 Task: Look for space in Kashima-shi, Japan from 9th June, 2023 to 16th June, 2023 for 2 adults in price range Rs.8000 to Rs.16000. Place can be entire place with 2 bedrooms having 2 beds and 1 bathroom. Property type can be house, flat, guest house. Booking option can be shelf check-in. Required host language is English.
Action: Mouse moved to (483, 125)
Screenshot: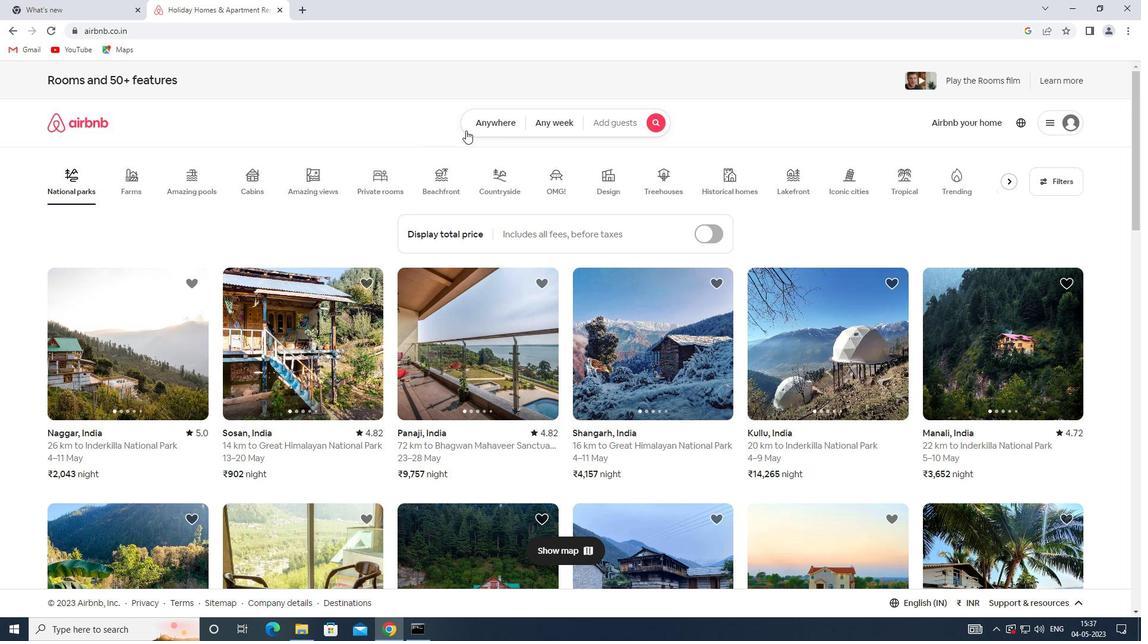 
Action: Mouse pressed left at (483, 125)
Screenshot: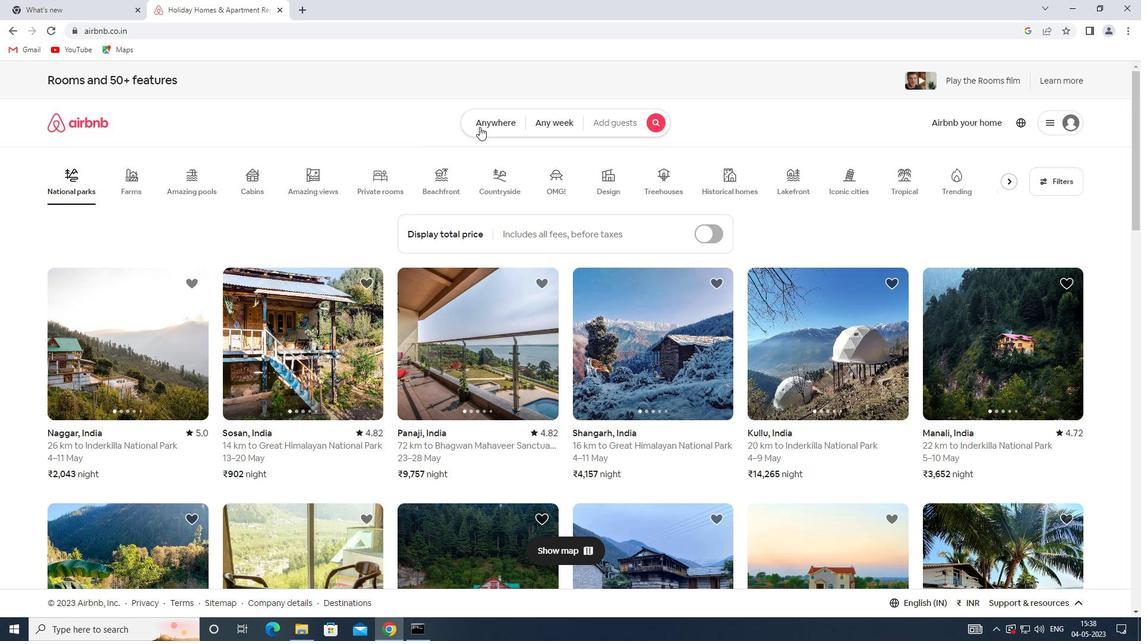 
Action: Mouse moved to (347, 166)
Screenshot: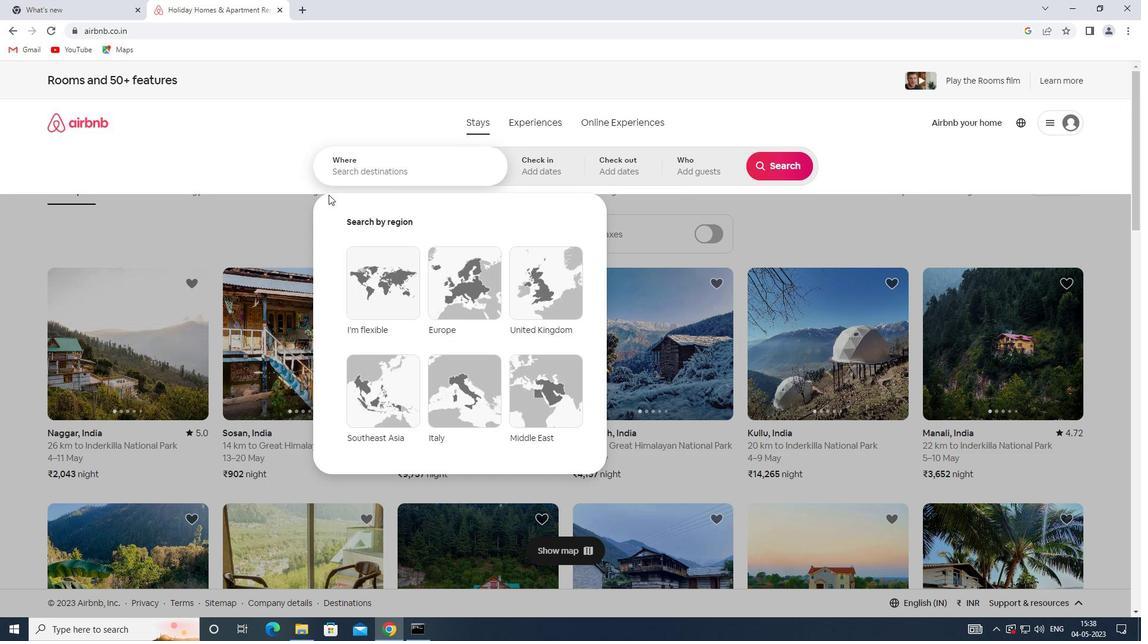 
Action: Mouse pressed left at (347, 166)
Screenshot: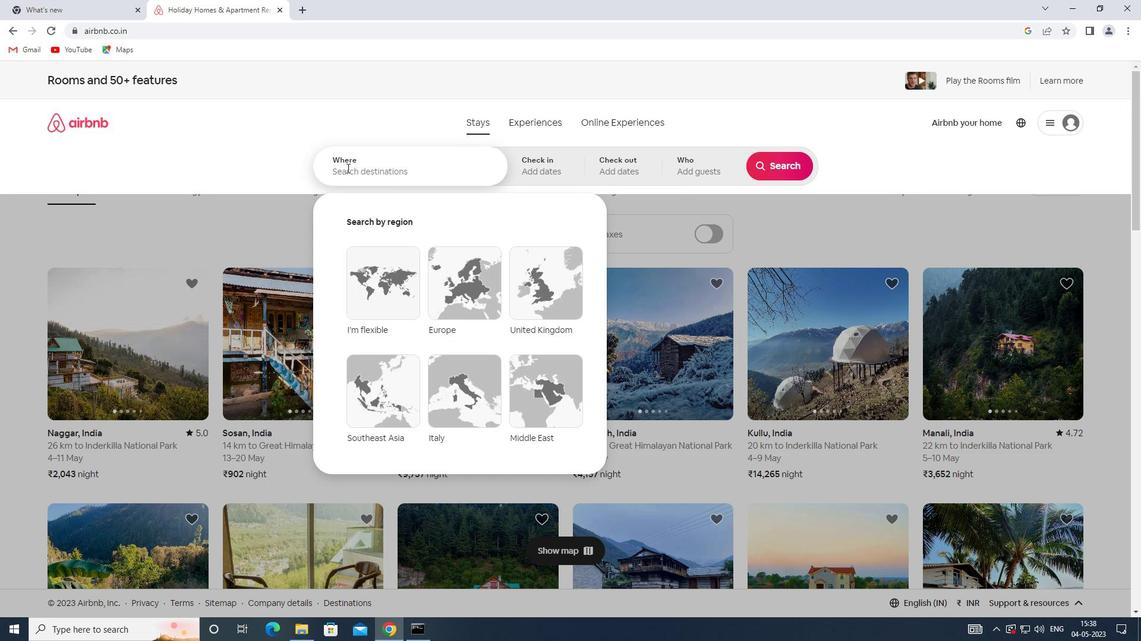 
Action: Key pressed <Key.shift>KASHIMA-SHI,<Key.shift>JAPAN
Screenshot: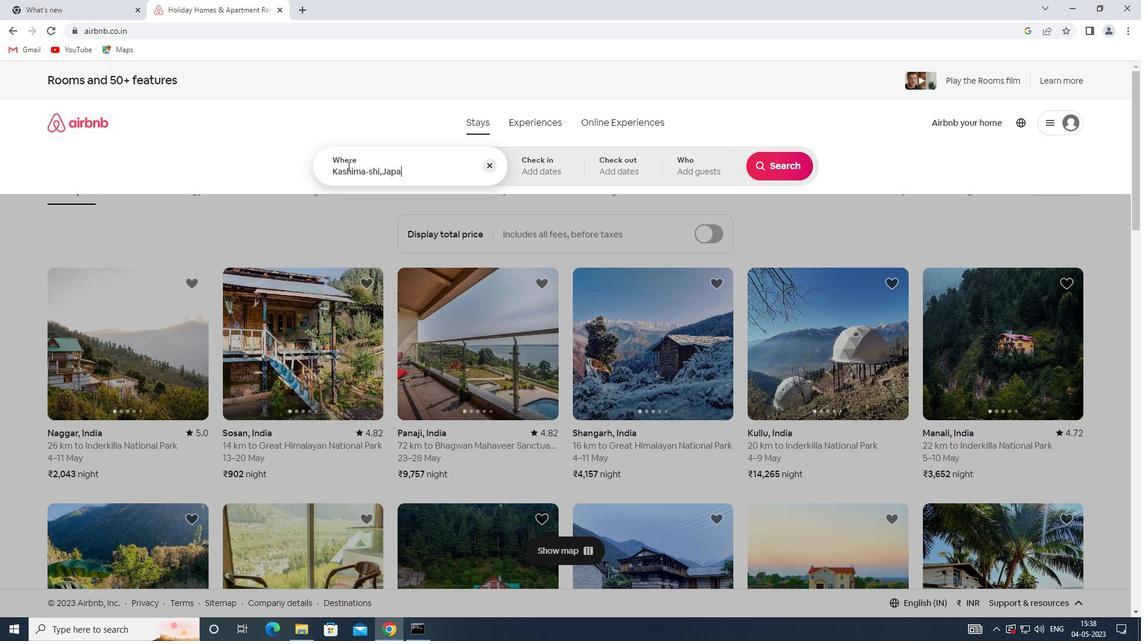 
Action: Mouse moved to (559, 160)
Screenshot: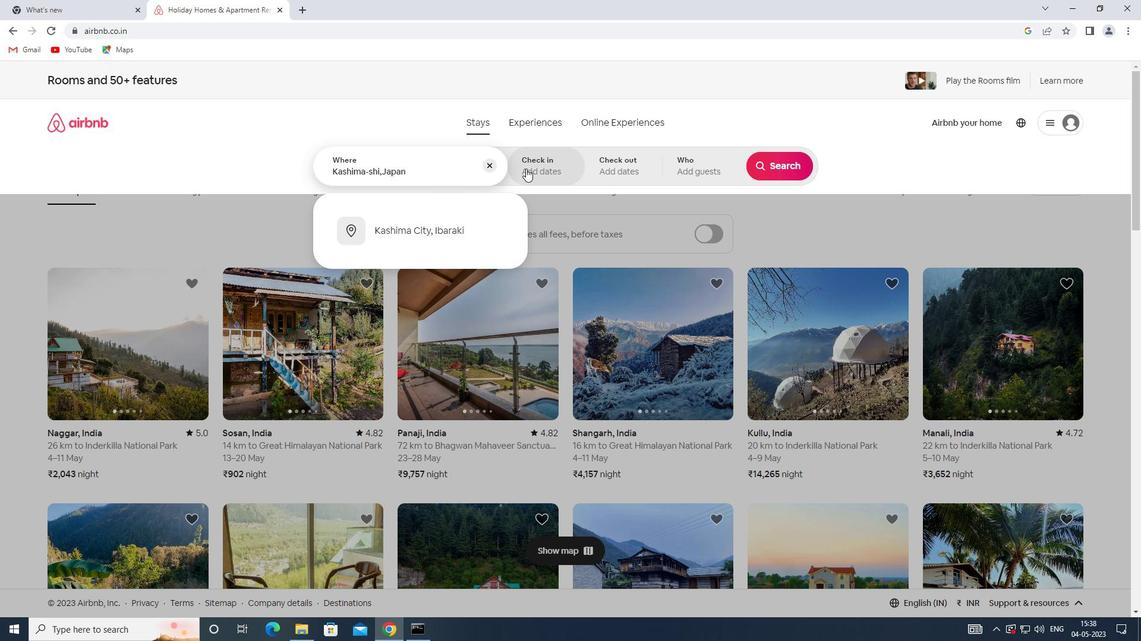 
Action: Mouse pressed left at (559, 160)
Screenshot: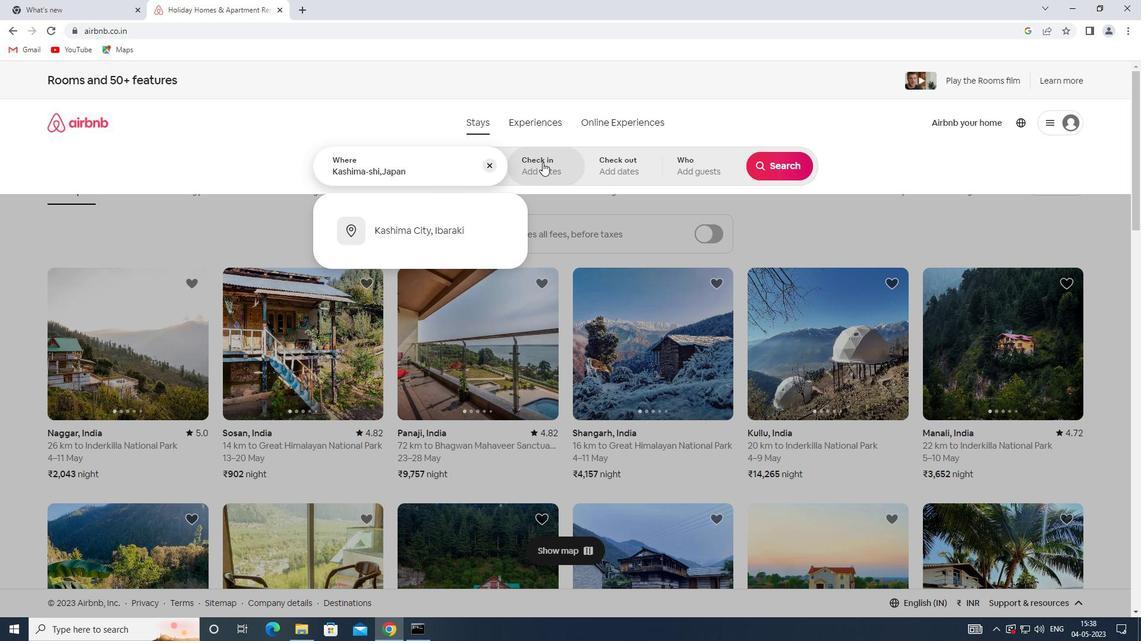 
Action: Mouse moved to (730, 343)
Screenshot: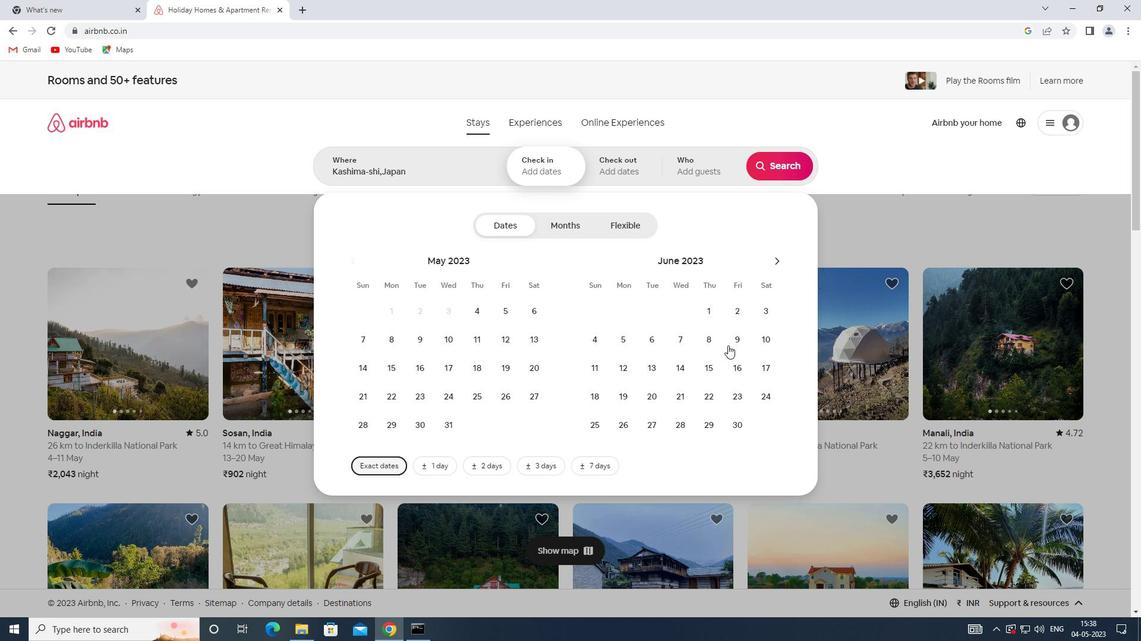 
Action: Mouse pressed left at (730, 343)
Screenshot: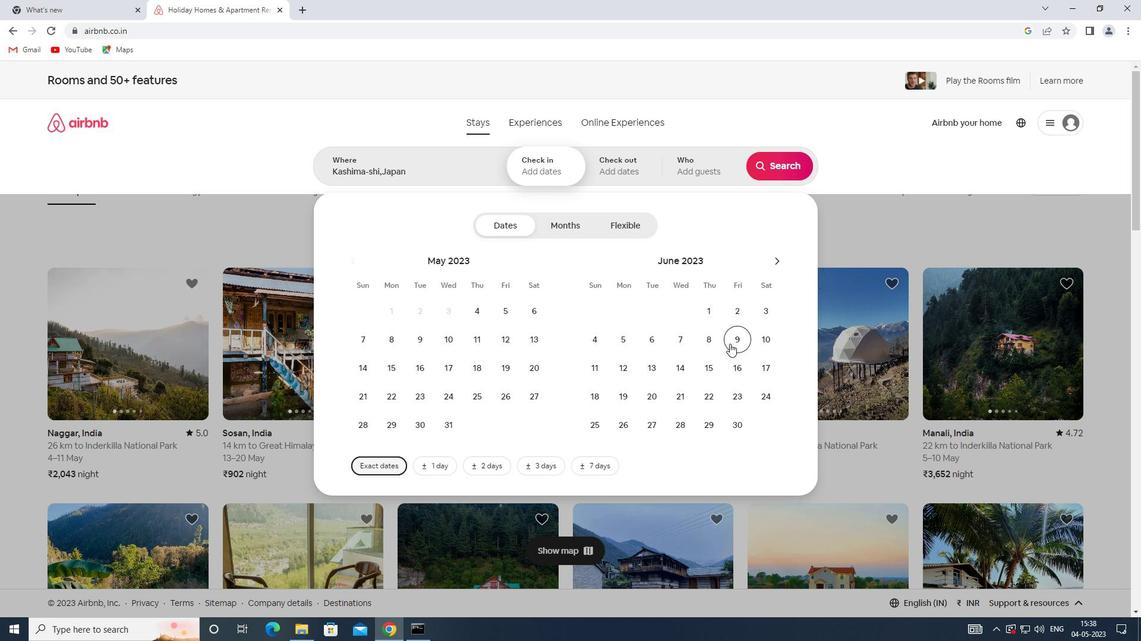 
Action: Mouse moved to (743, 375)
Screenshot: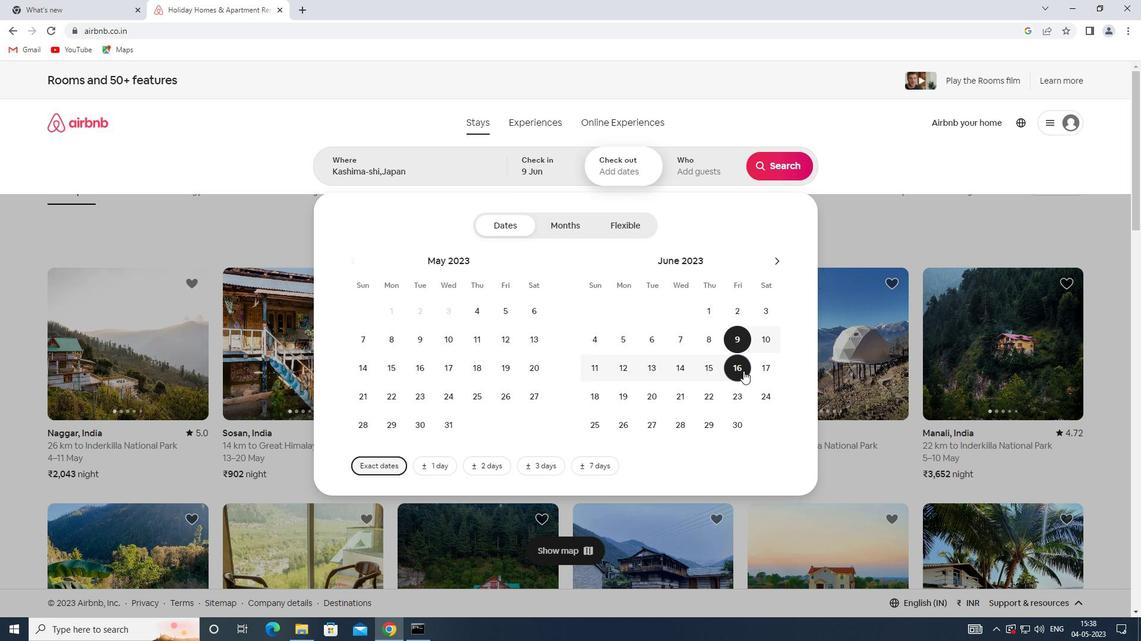 
Action: Mouse pressed left at (743, 375)
Screenshot: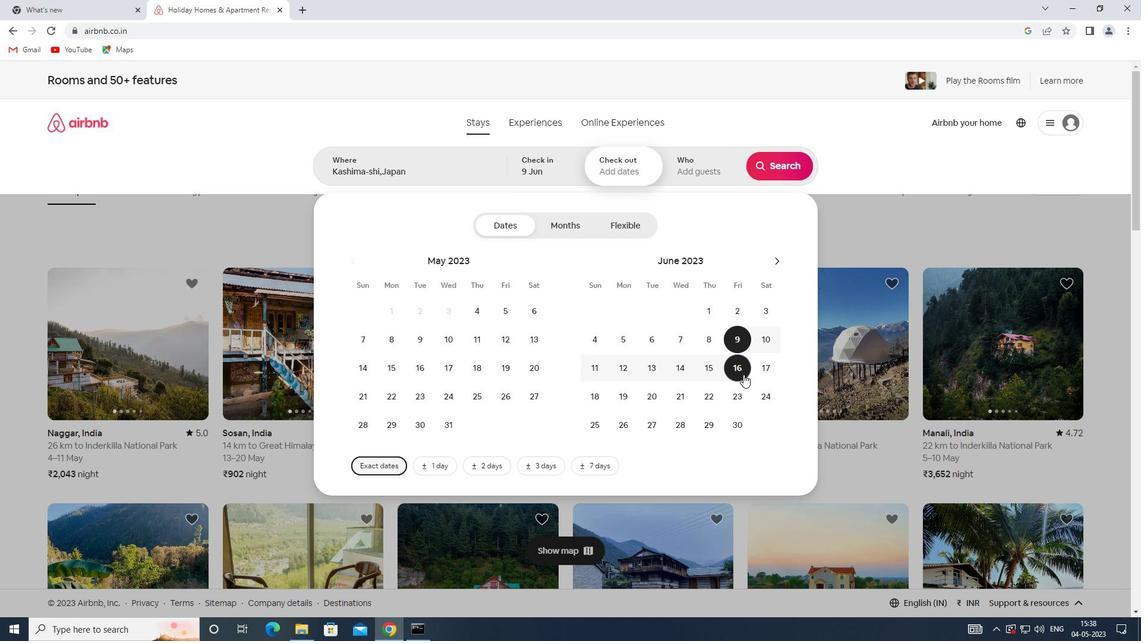 
Action: Mouse moved to (698, 170)
Screenshot: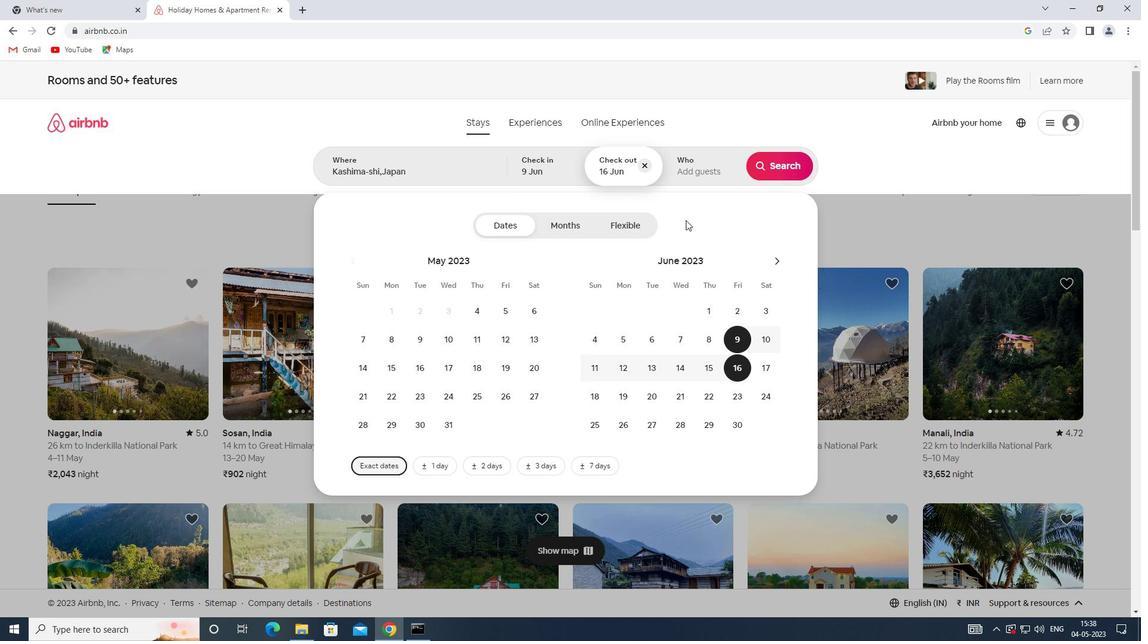
Action: Mouse pressed left at (698, 170)
Screenshot: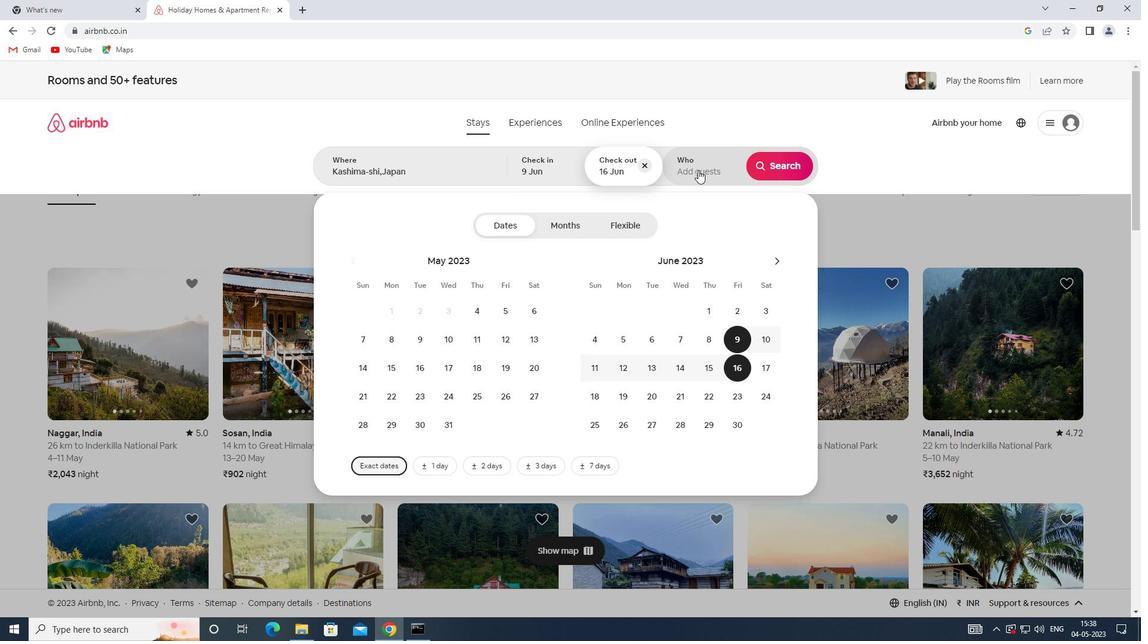 
Action: Mouse moved to (785, 233)
Screenshot: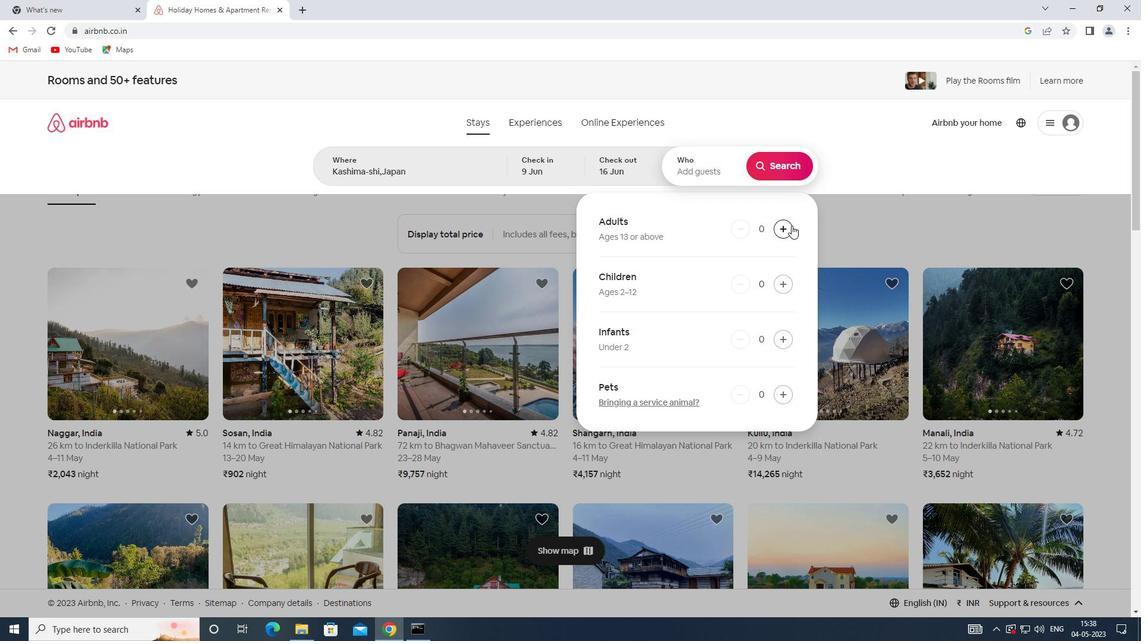 
Action: Mouse pressed left at (785, 233)
Screenshot: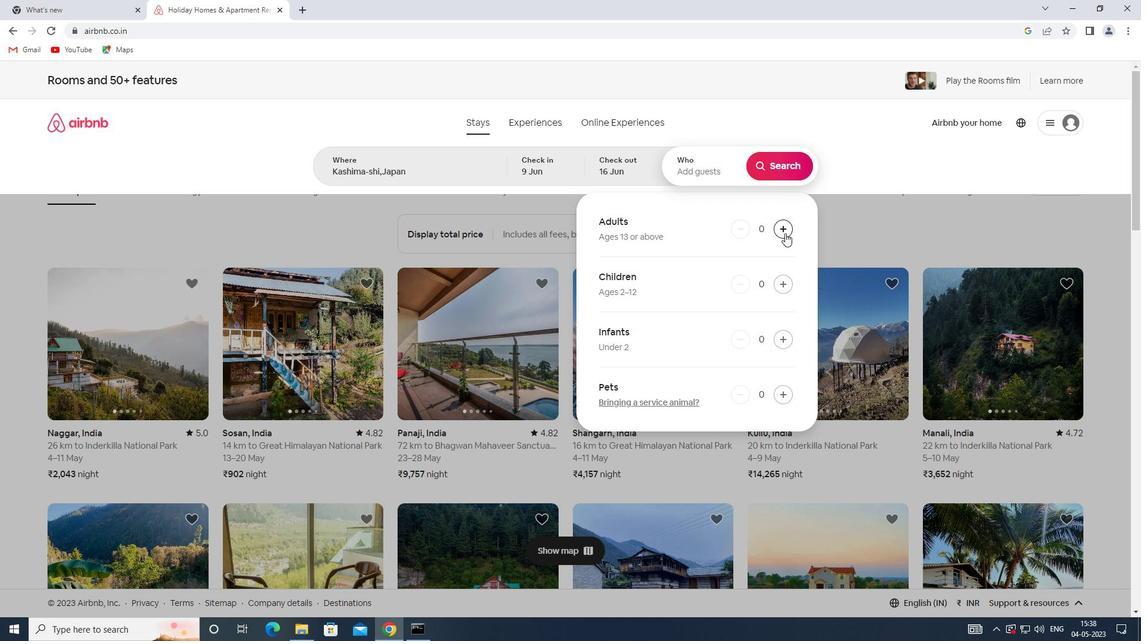 
Action: Mouse pressed left at (785, 233)
Screenshot: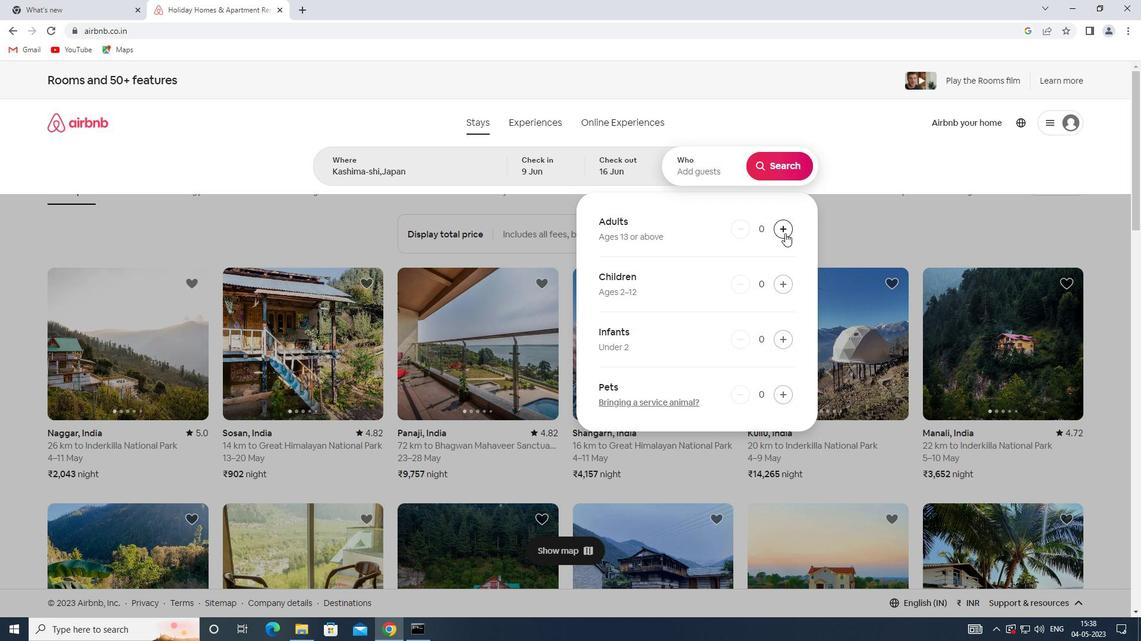 
Action: Mouse moved to (776, 174)
Screenshot: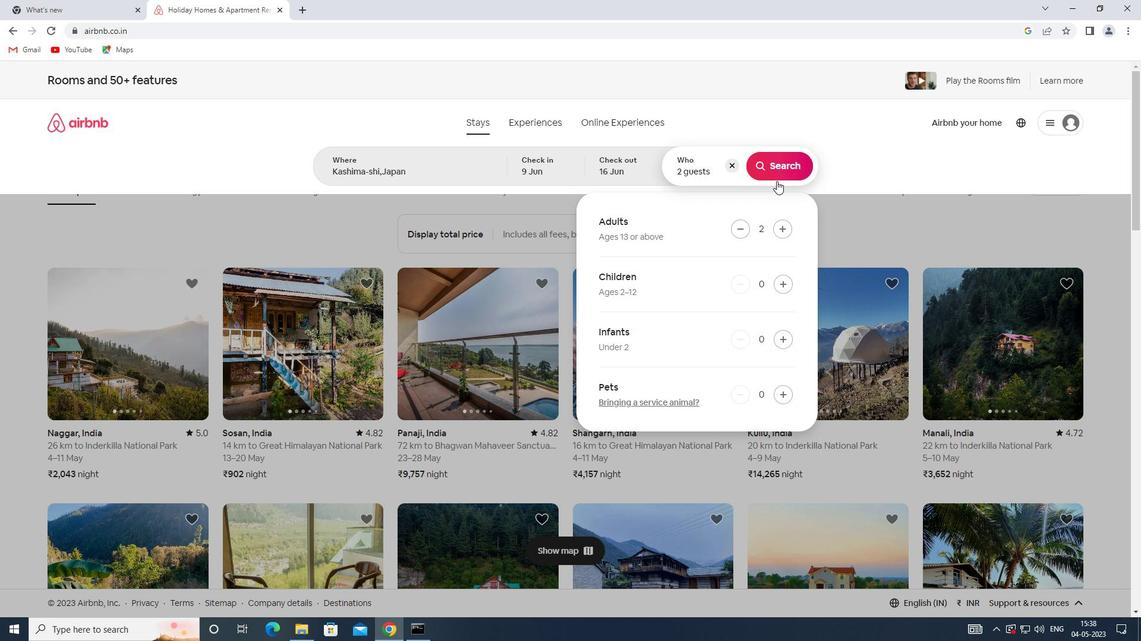 
Action: Mouse pressed left at (776, 174)
Screenshot: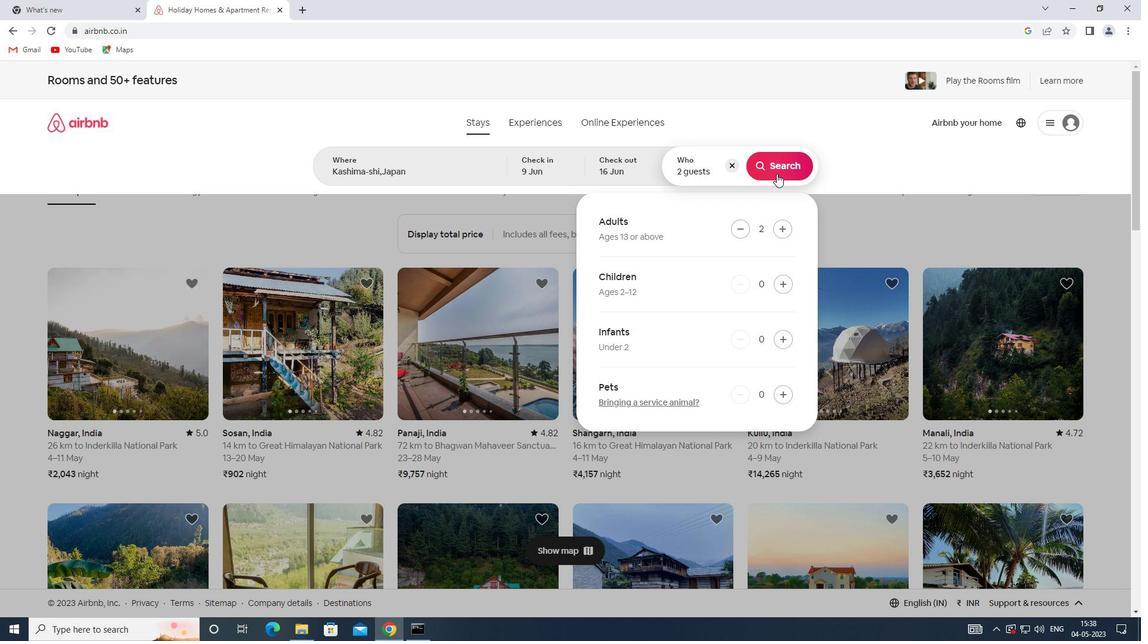
Action: Mouse moved to (1085, 124)
Screenshot: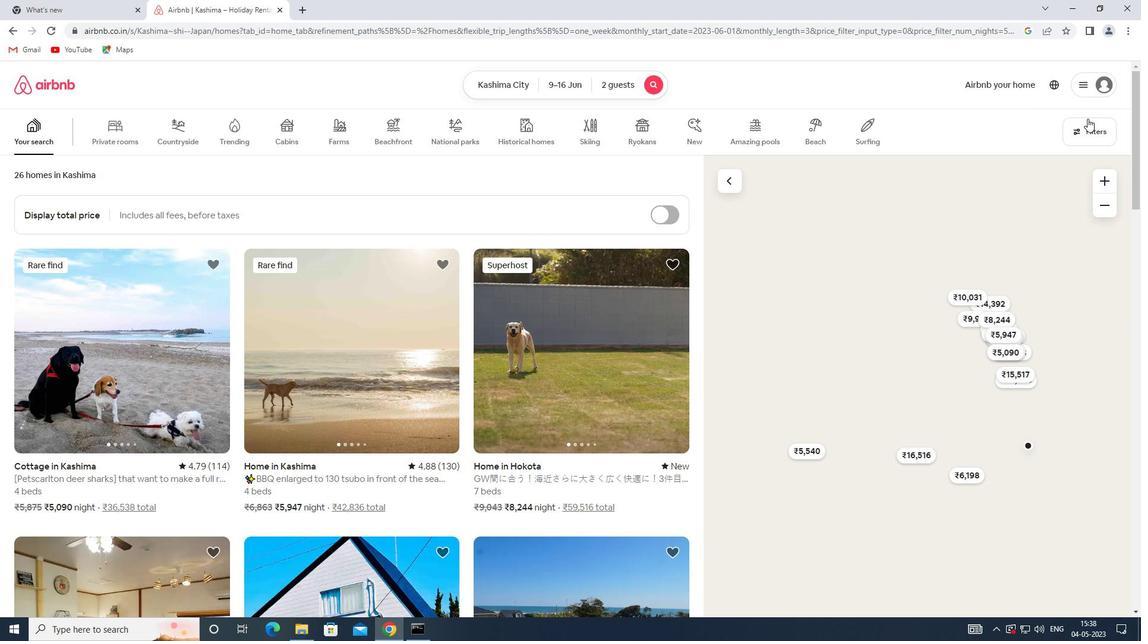 
Action: Mouse pressed left at (1085, 124)
Screenshot: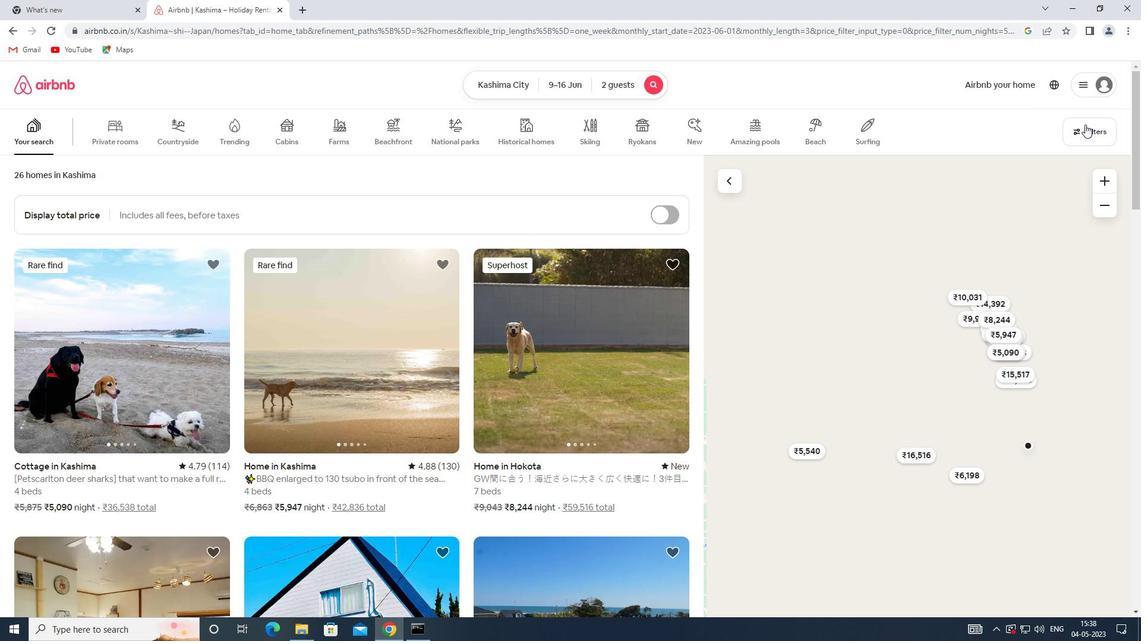 
Action: Mouse moved to (415, 283)
Screenshot: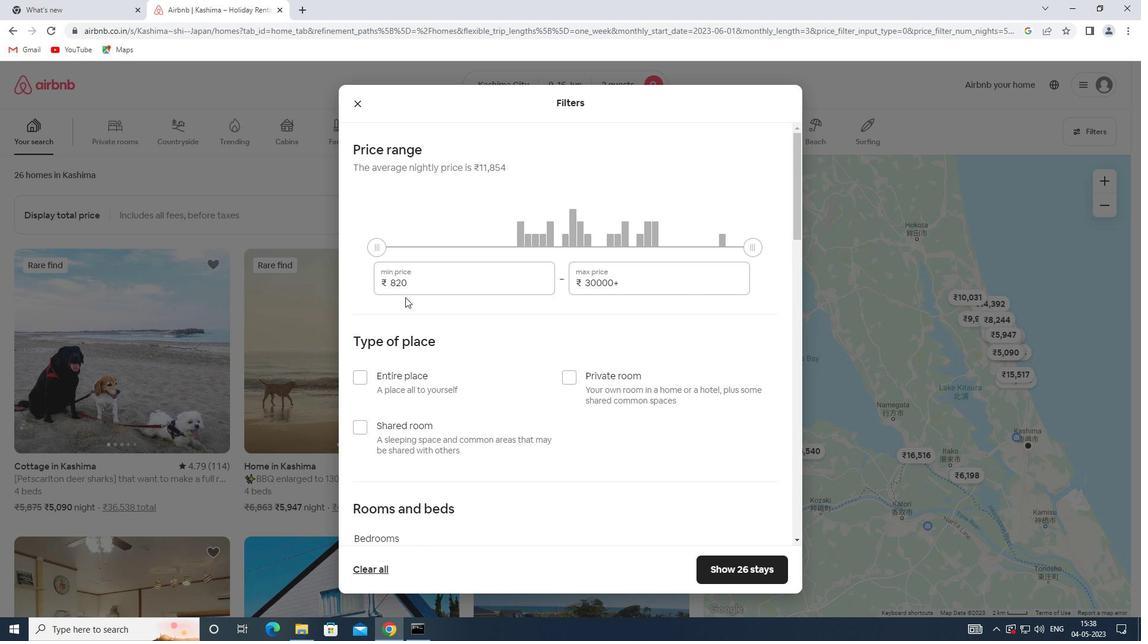 
Action: Mouse pressed left at (415, 283)
Screenshot: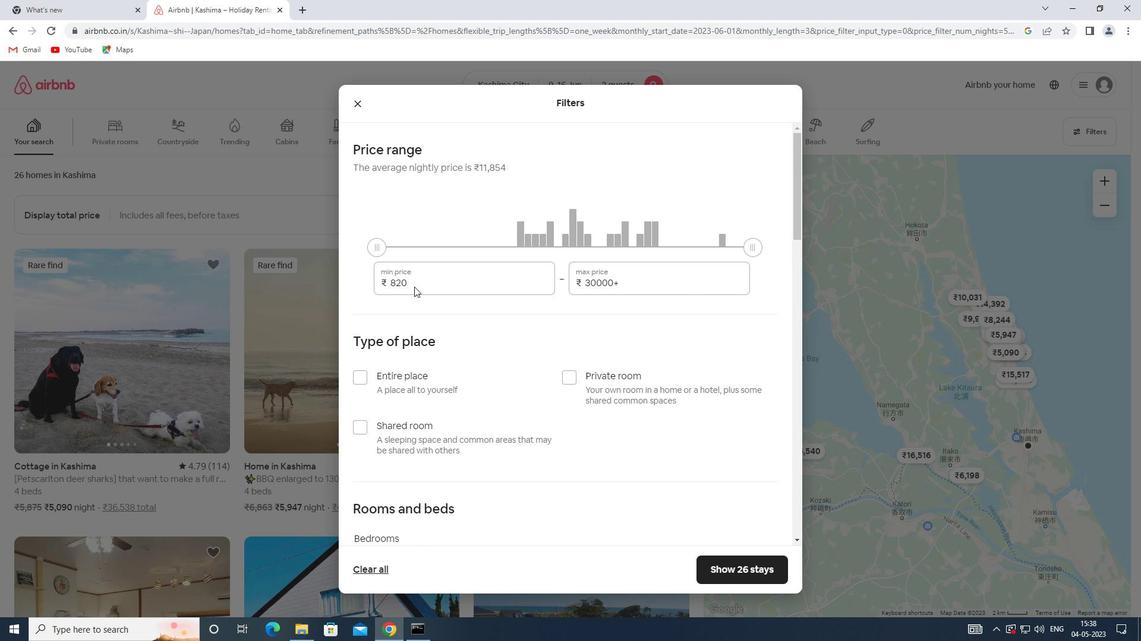 
Action: Mouse moved to (374, 288)
Screenshot: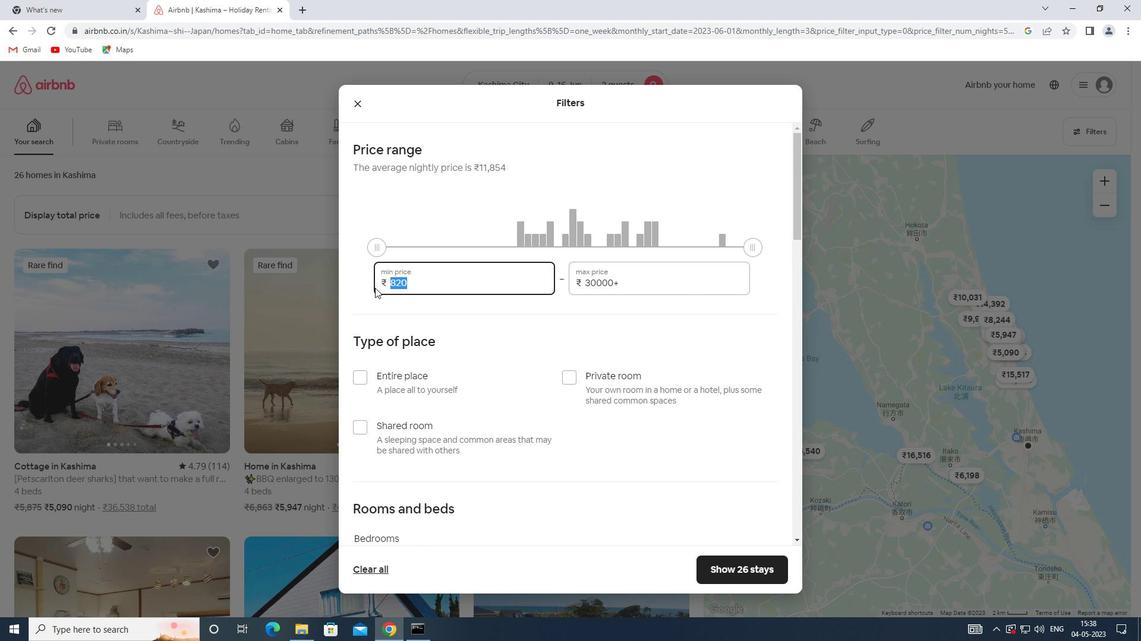 
Action: Key pressed 8000
Screenshot: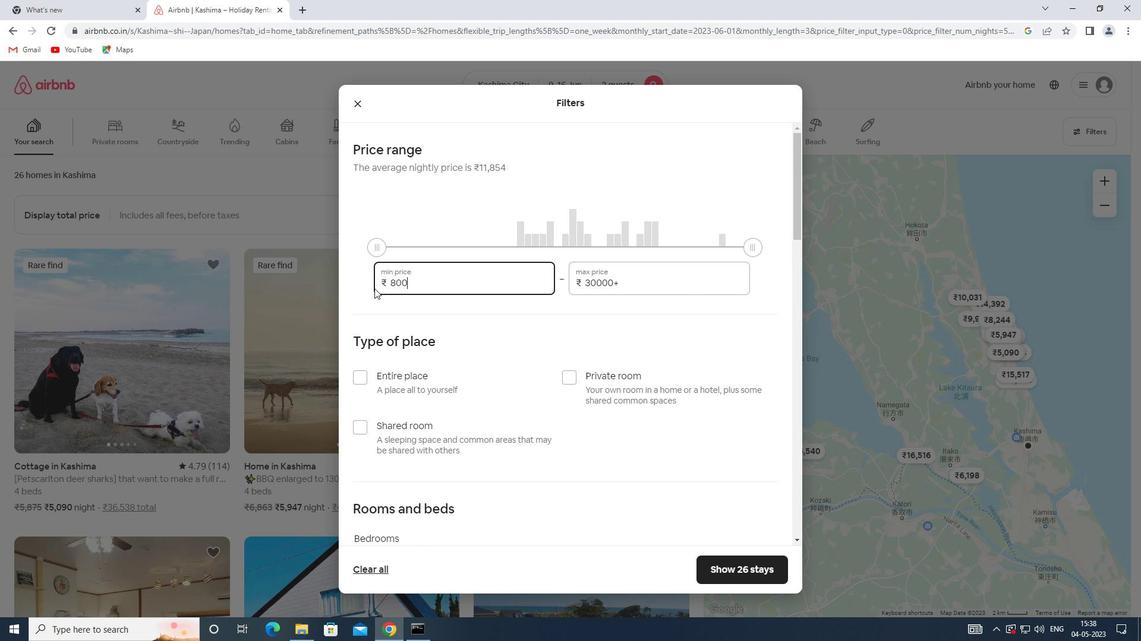 
Action: Mouse moved to (625, 280)
Screenshot: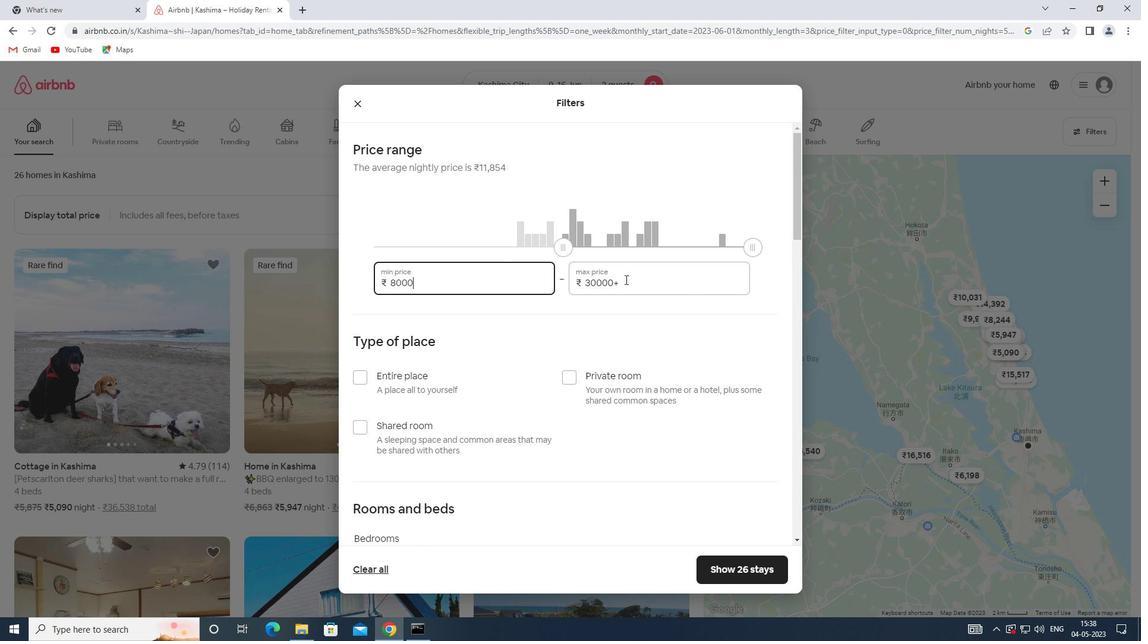 
Action: Mouse pressed left at (625, 280)
Screenshot: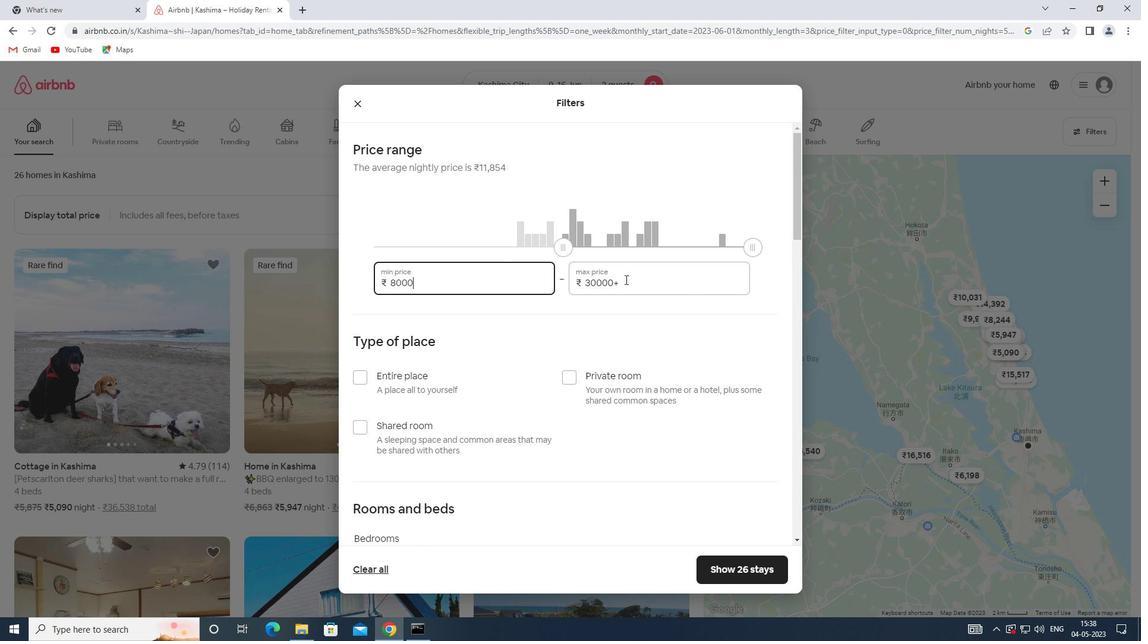
Action: Mouse moved to (531, 291)
Screenshot: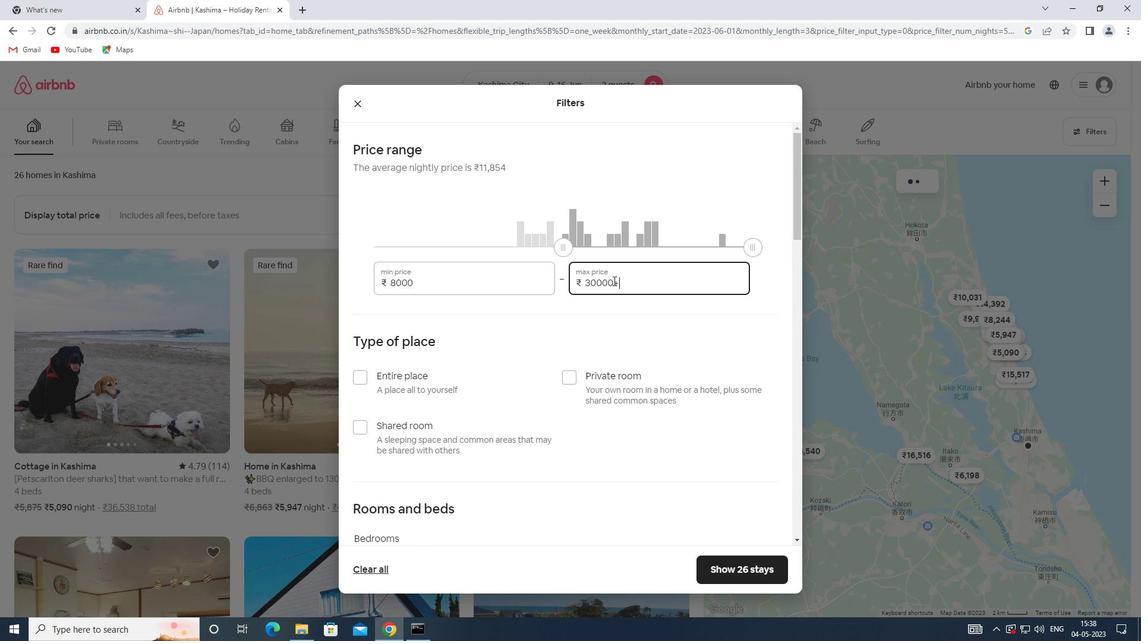 
Action: Key pressed 16000
Screenshot: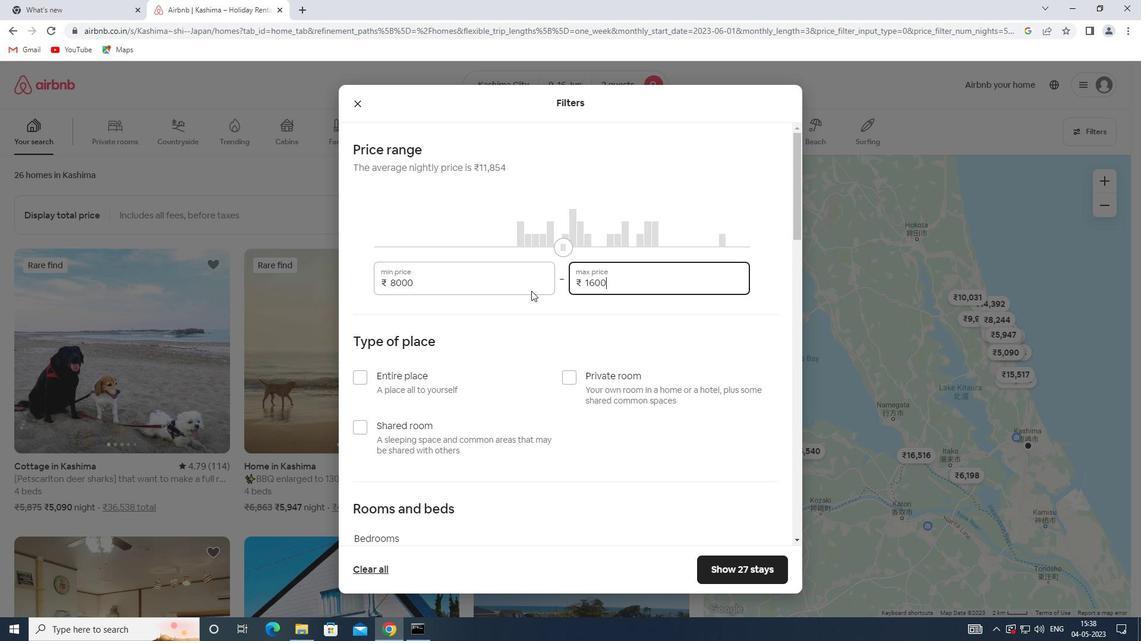 
Action: Mouse moved to (354, 380)
Screenshot: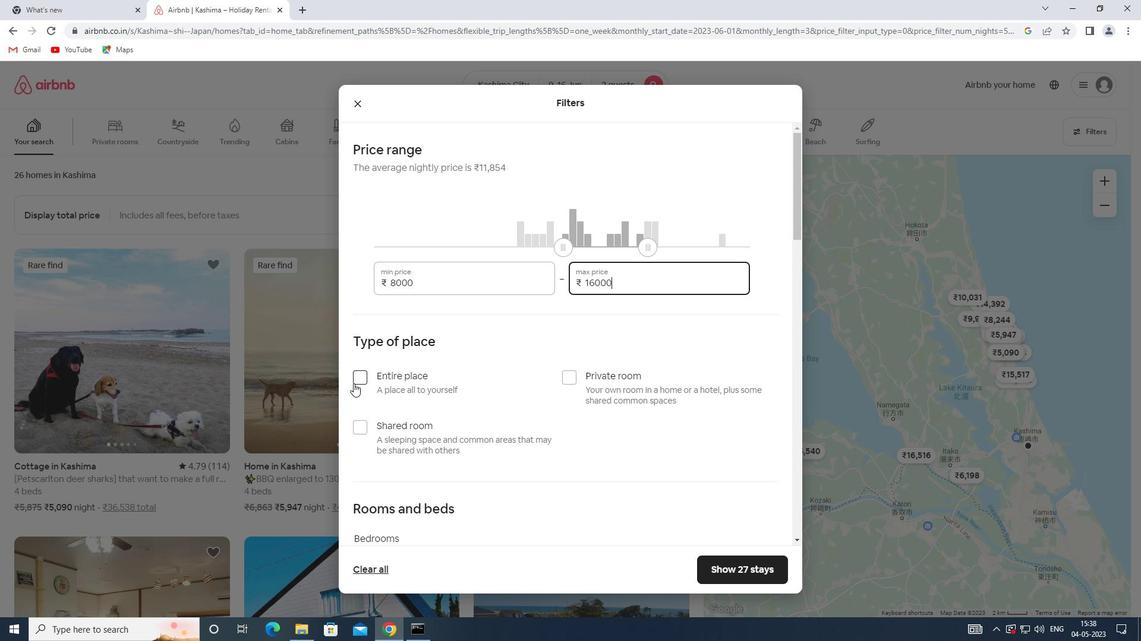 
Action: Mouse pressed left at (354, 380)
Screenshot: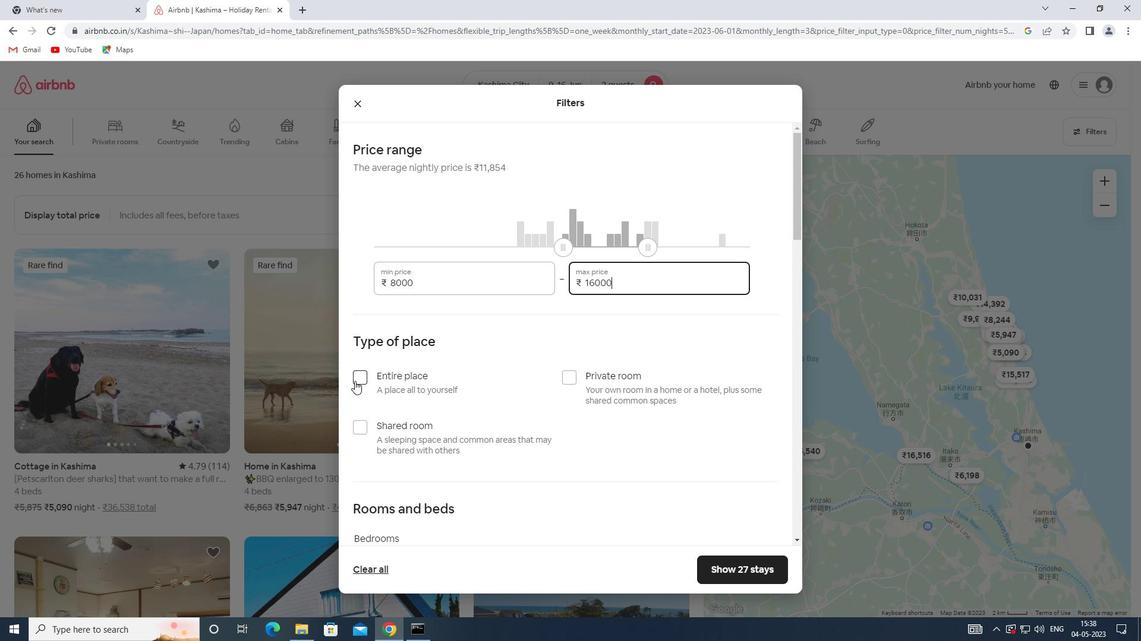 
Action: Mouse scrolled (354, 380) with delta (0, 0)
Screenshot: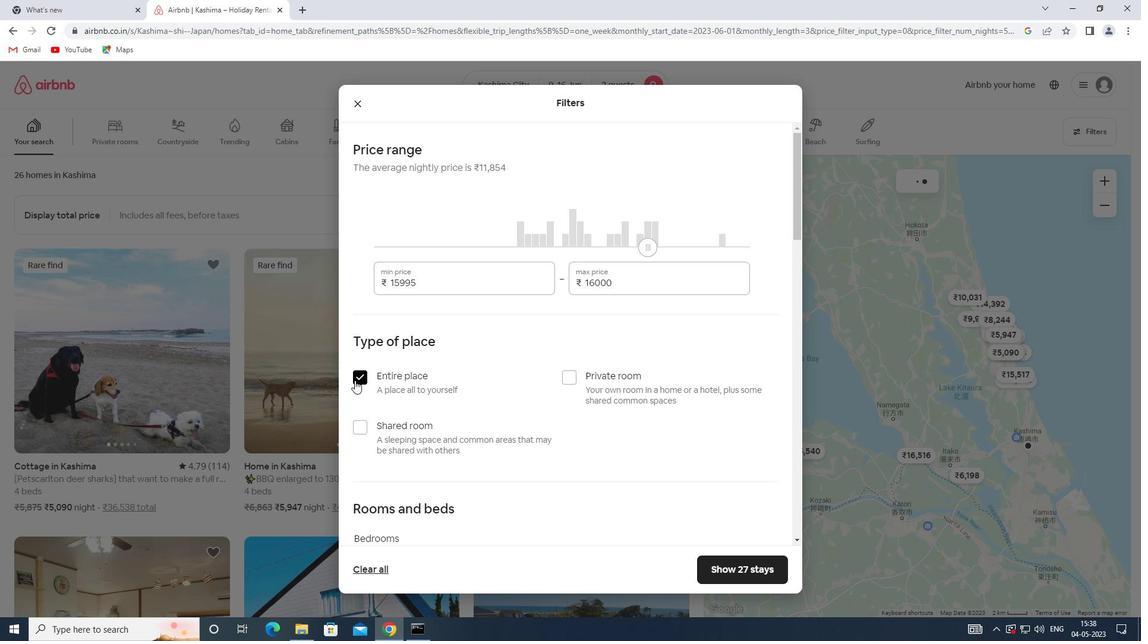 
Action: Mouse scrolled (354, 380) with delta (0, 0)
Screenshot: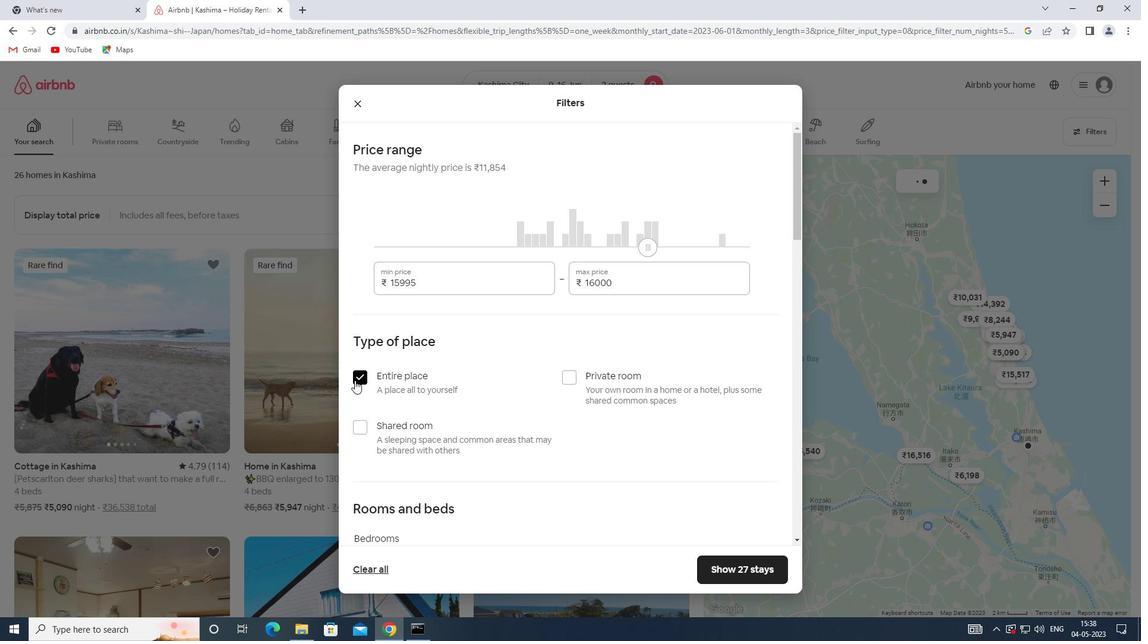 
Action: Mouse scrolled (354, 380) with delta (0, 0)
Screenshot: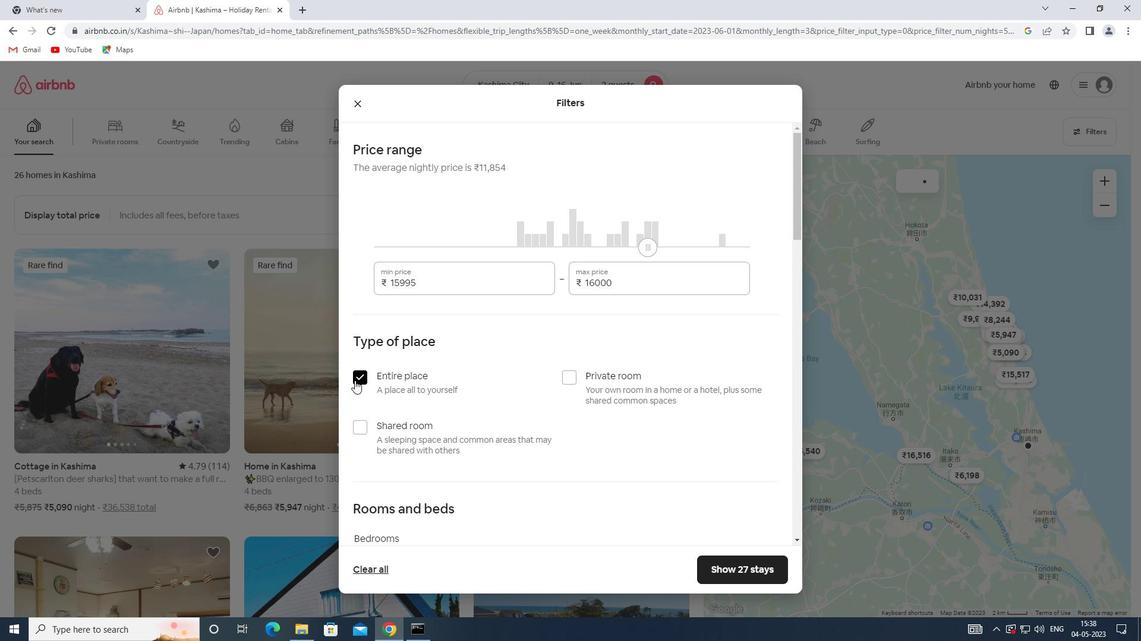
Action: Mouse scrolled (354, 380) with delta (0, 0)
Screenshot: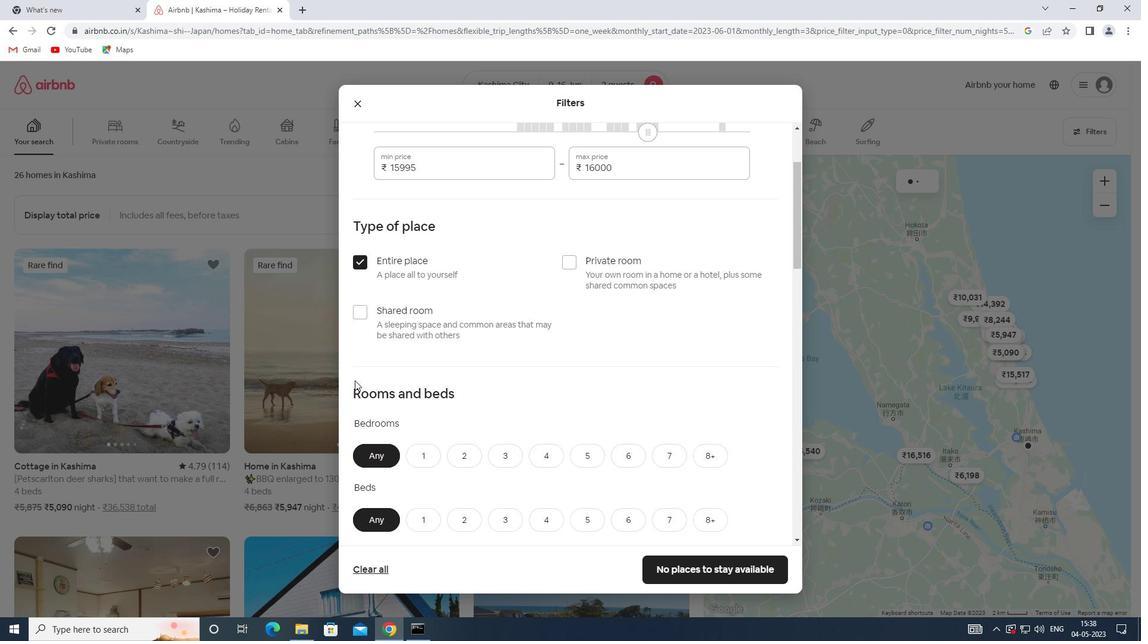 
Action: Mouse moved to (454, 337)
Screenshot: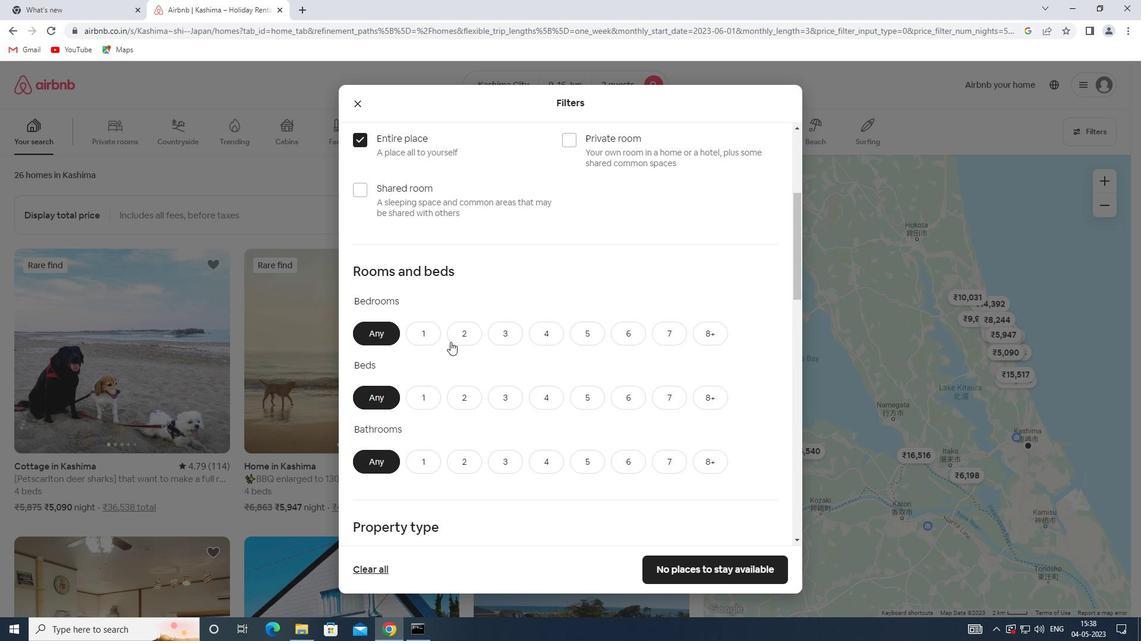
Action: Mouse pressed left at (454, 337)
Screenshot: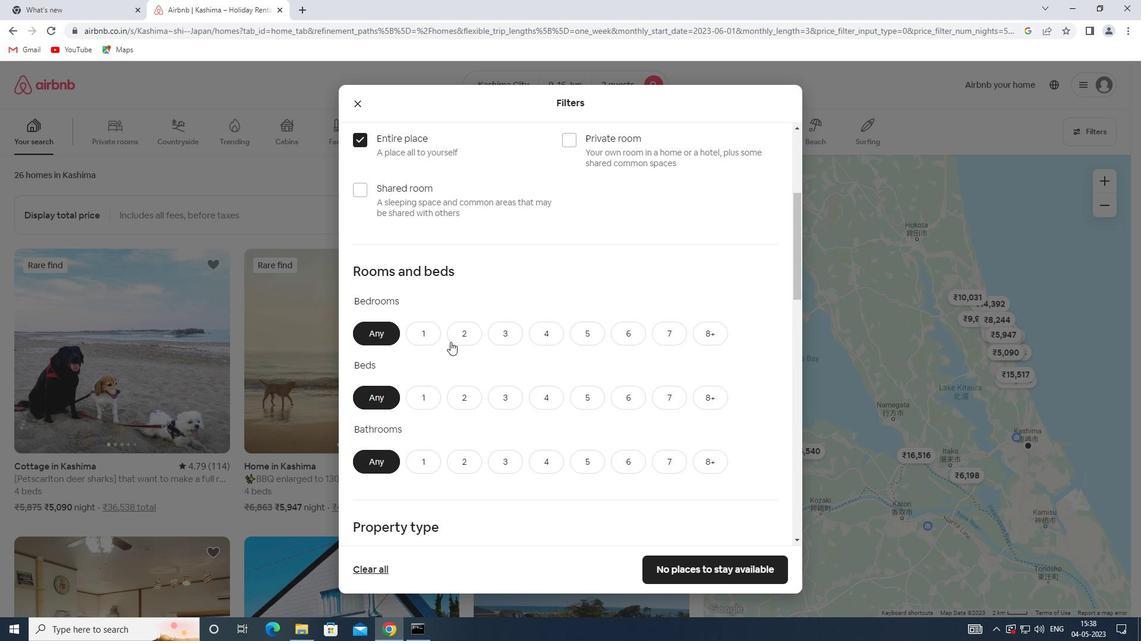 
Action: Mouse moved to (454, 399)
Screenshot: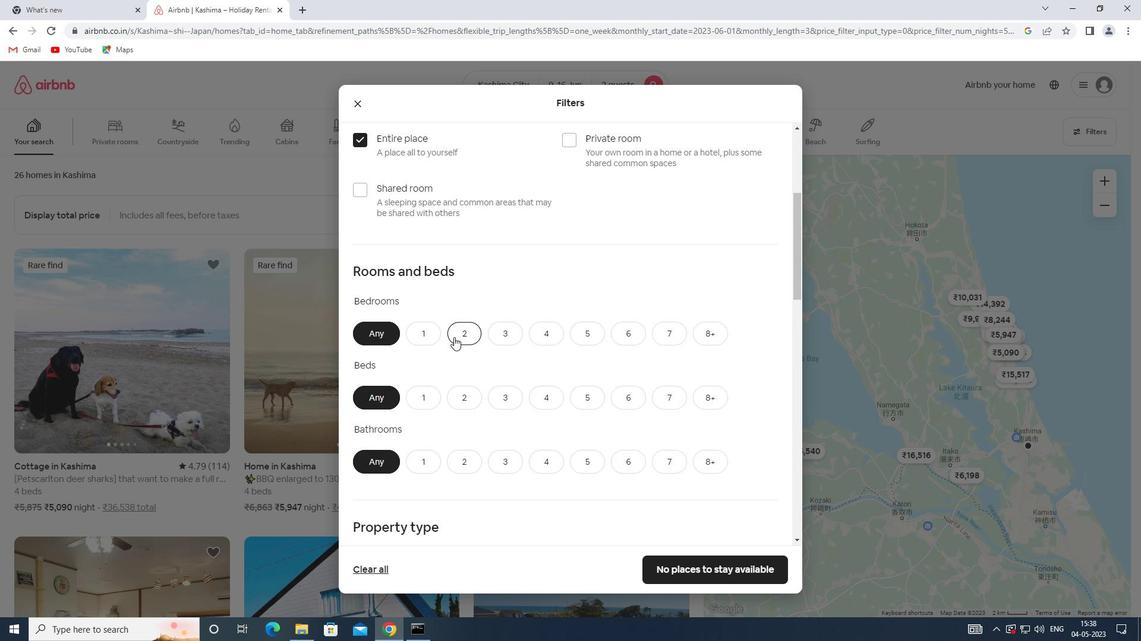 
Action: Mouse pressed left at (454, 399)
Screenshot: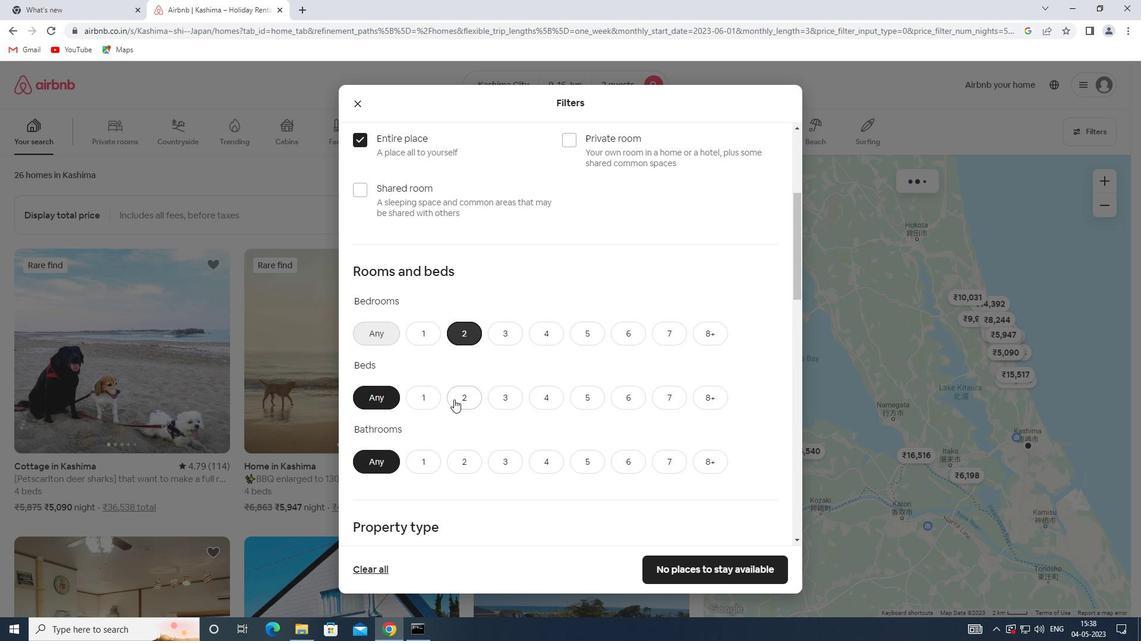 
Action: Mouse moved to (427, 465)
Screenshot: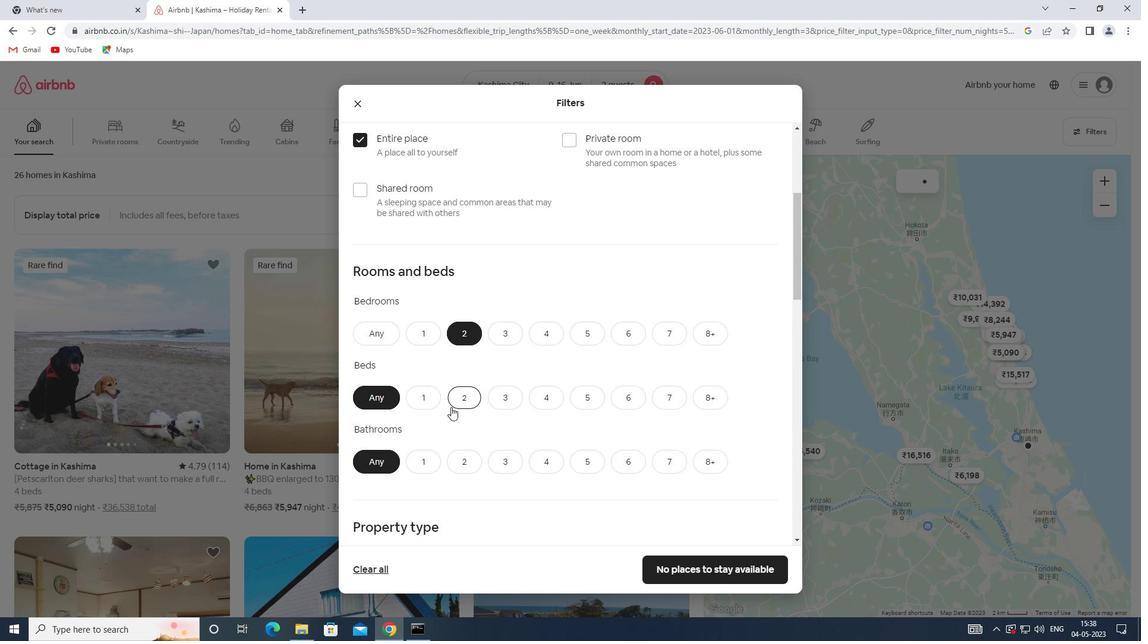 
Action: Mouse pressed left at (427, 465)
Screenshot: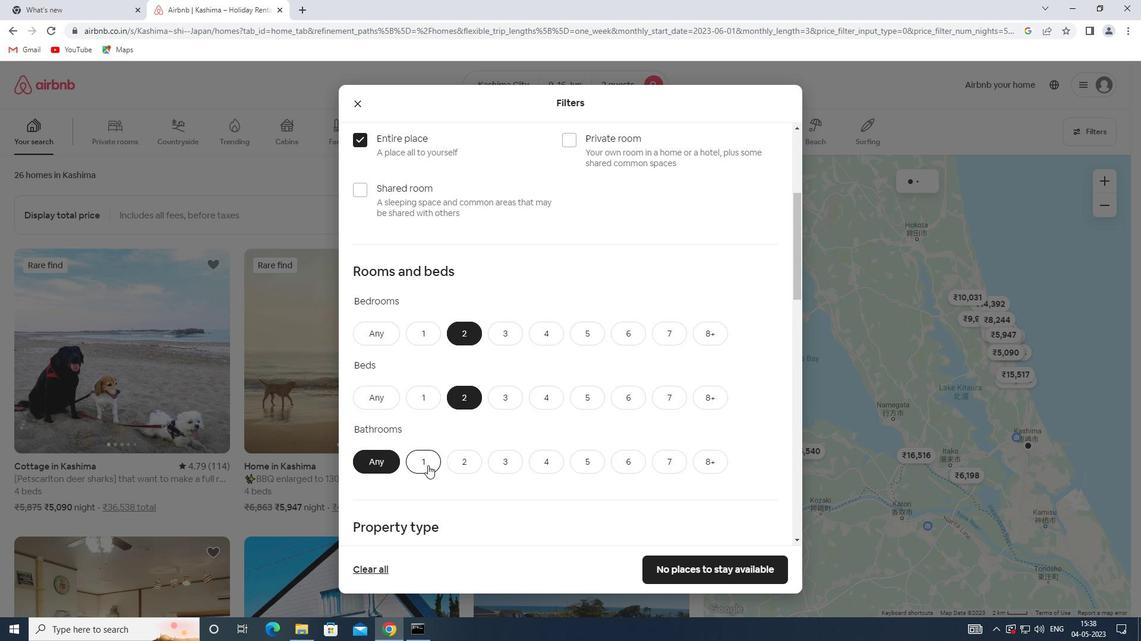 
Action: Mouse moved to (473, 398)
Screenshot: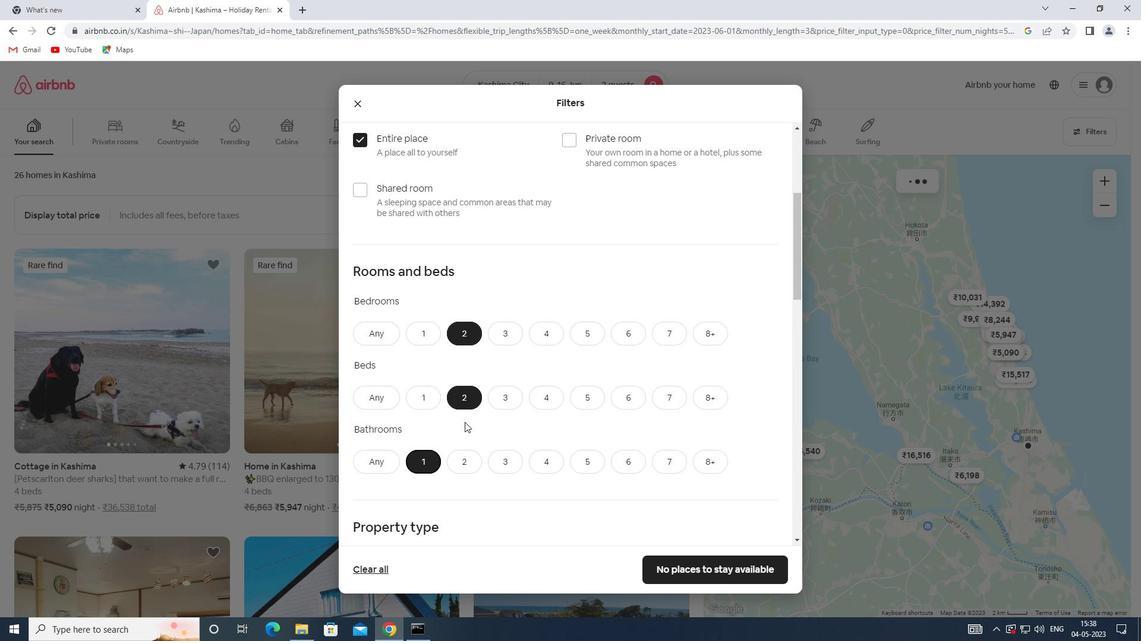 
Action: Mouse scrolled (473, 397) with delta (0, 0)
Screenshot: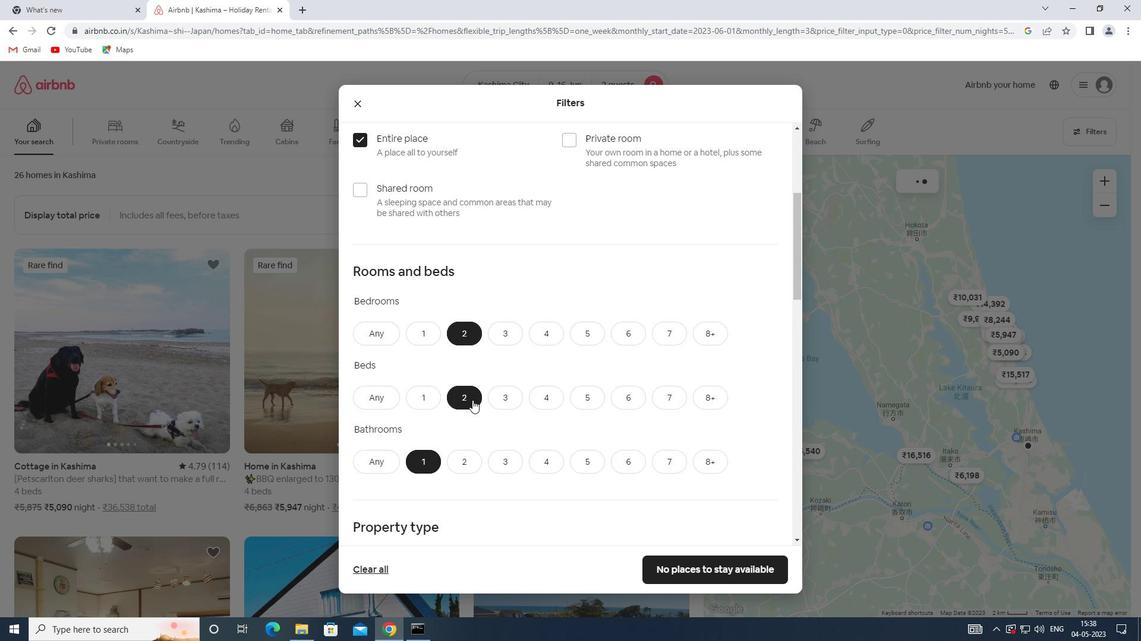 
Action: Mouse scrolled (473, 397) with delta (0, 0)
Screenshot: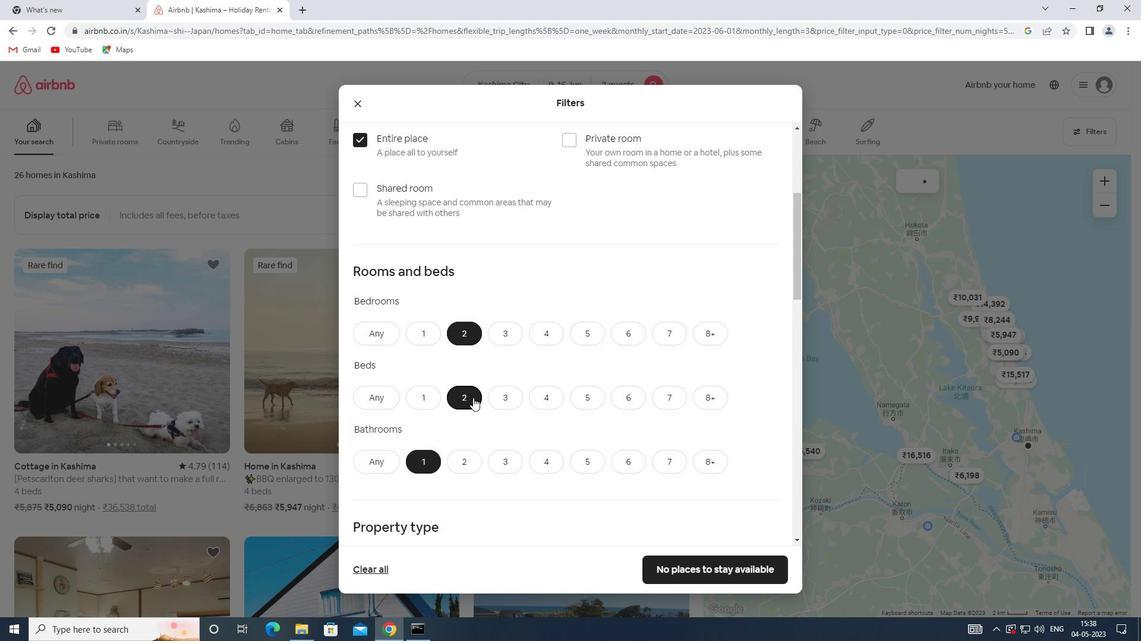 
Action: Mouse scrolled (473, 397) with delta (0, 0)
Screenshot: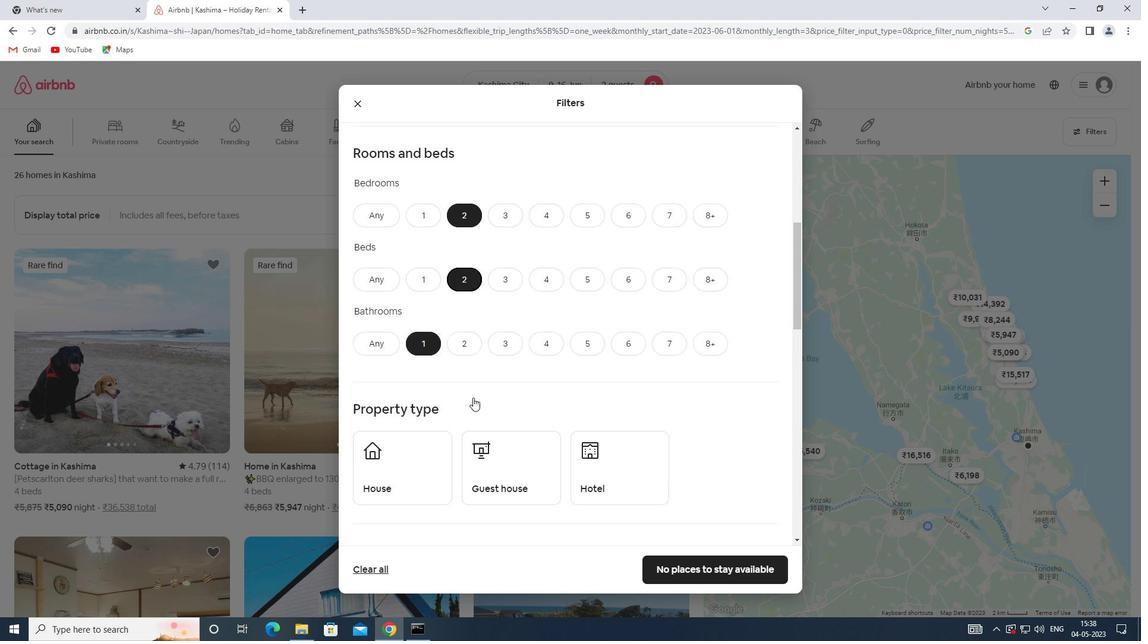 
Action: Mouse scrolled (473, 397) with delta (0, 0)
Screenshot: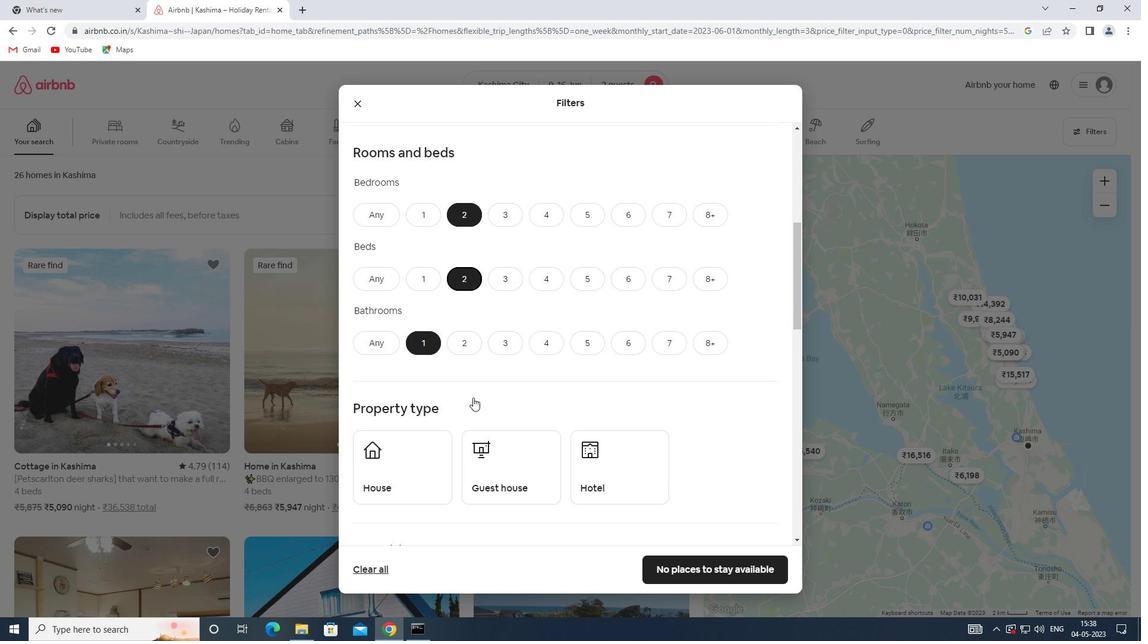 
Action: Mouse scrolled (473, 397) with delta (0, 0)
Screenshot: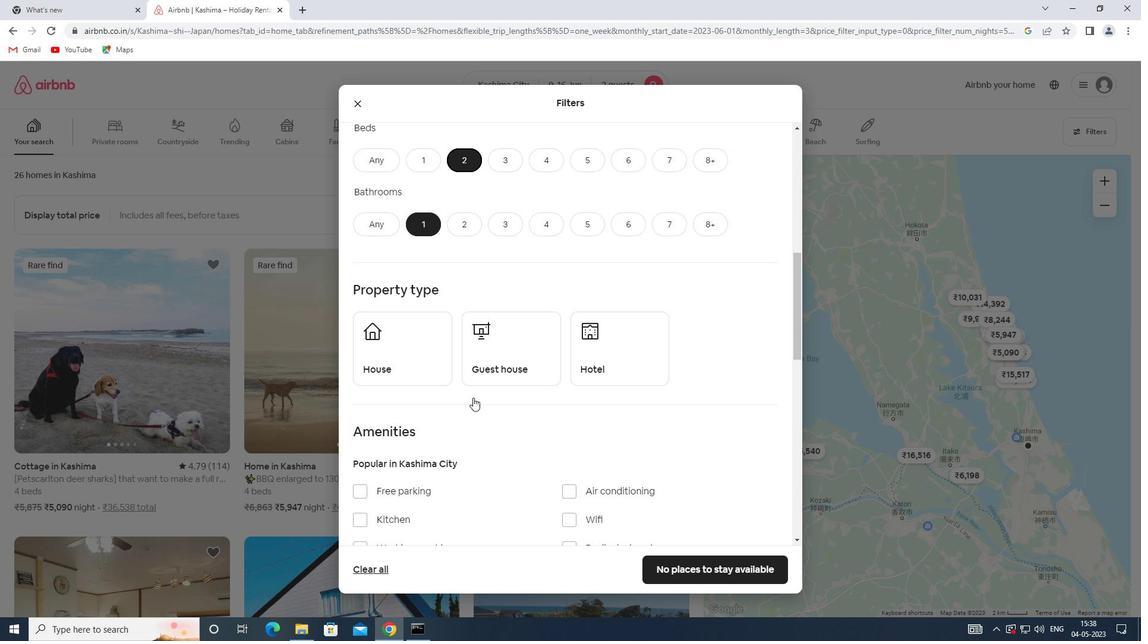 
Action: Mouse moved to (433, 329)
Screenshot: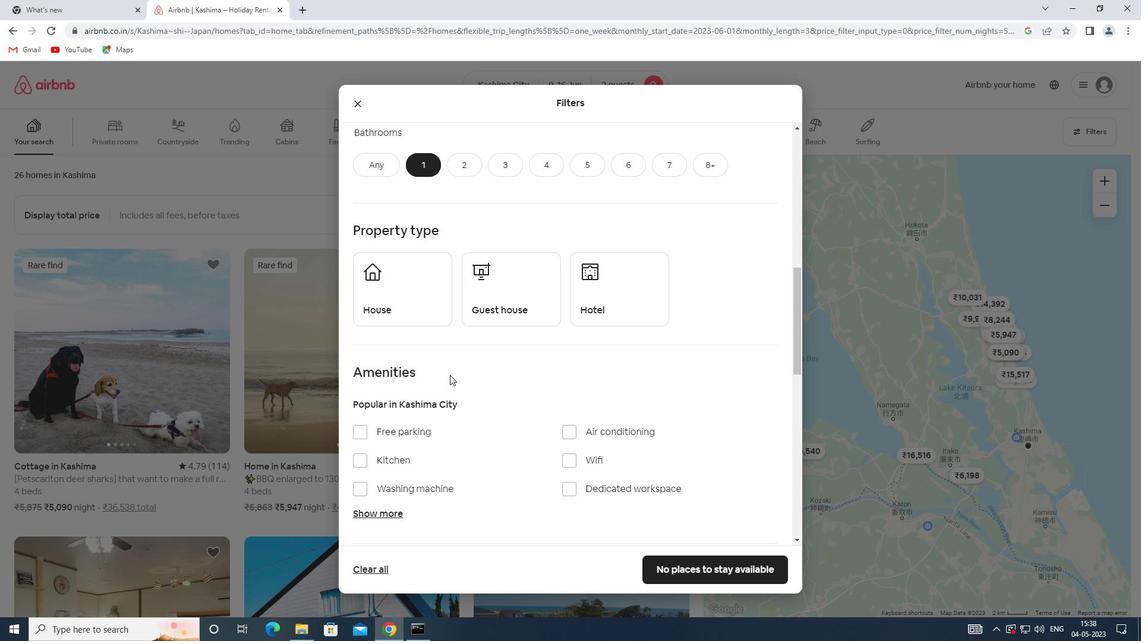 
Action: Mouse pressed left at (433, 329)
Screenshot: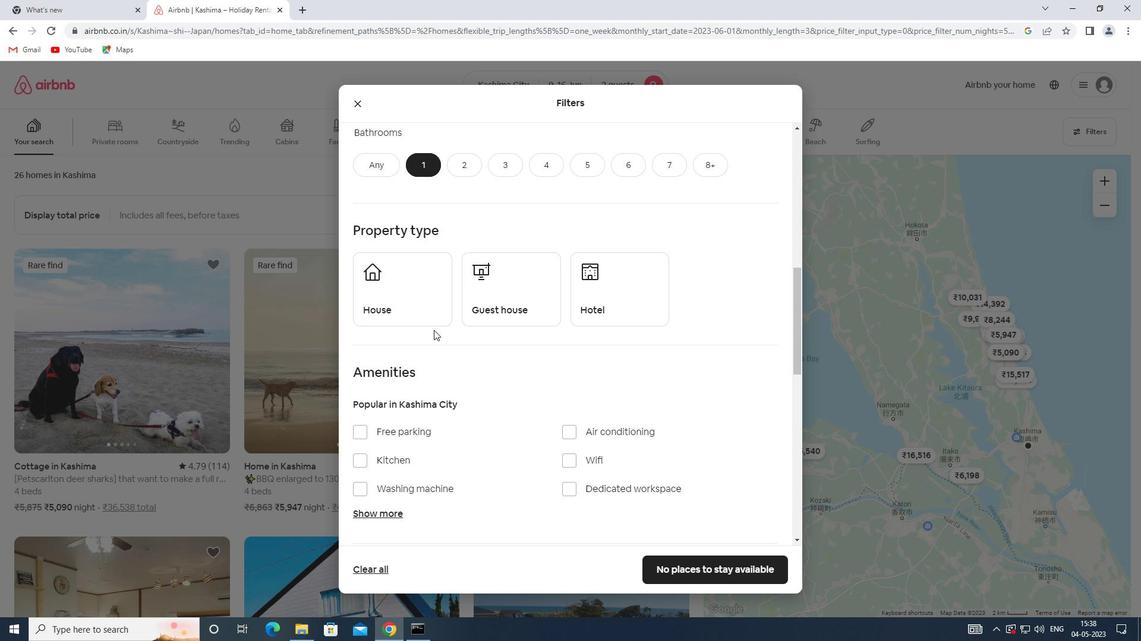
Action: Mouse moved to (430, 316)
Screenshot: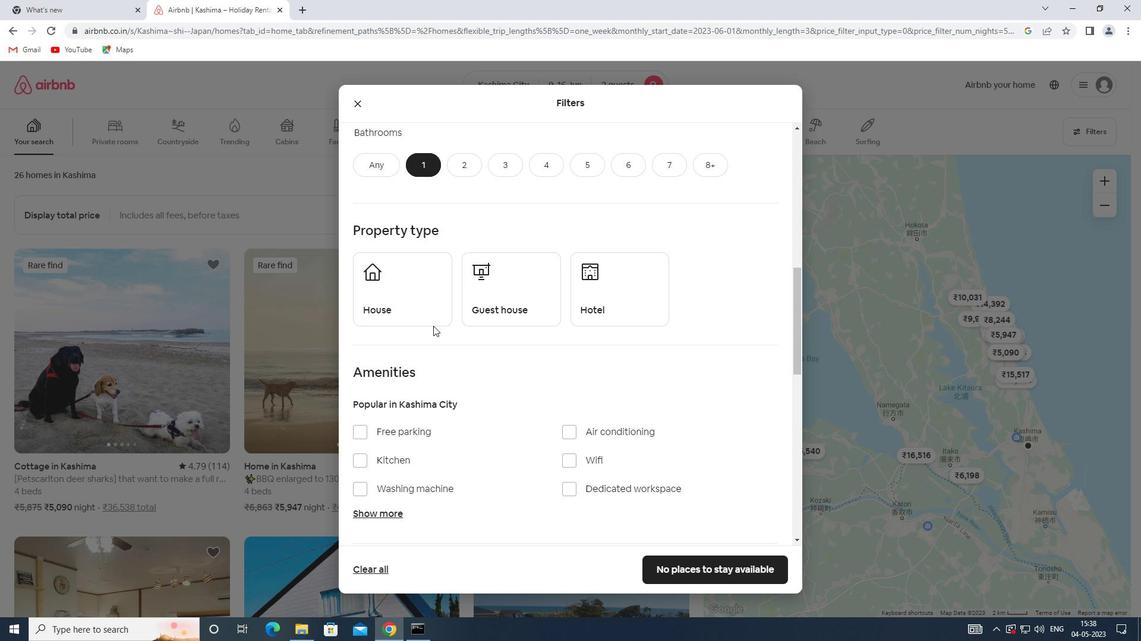 
Action: Mouse pressed left at (430, 316)
Screenshot: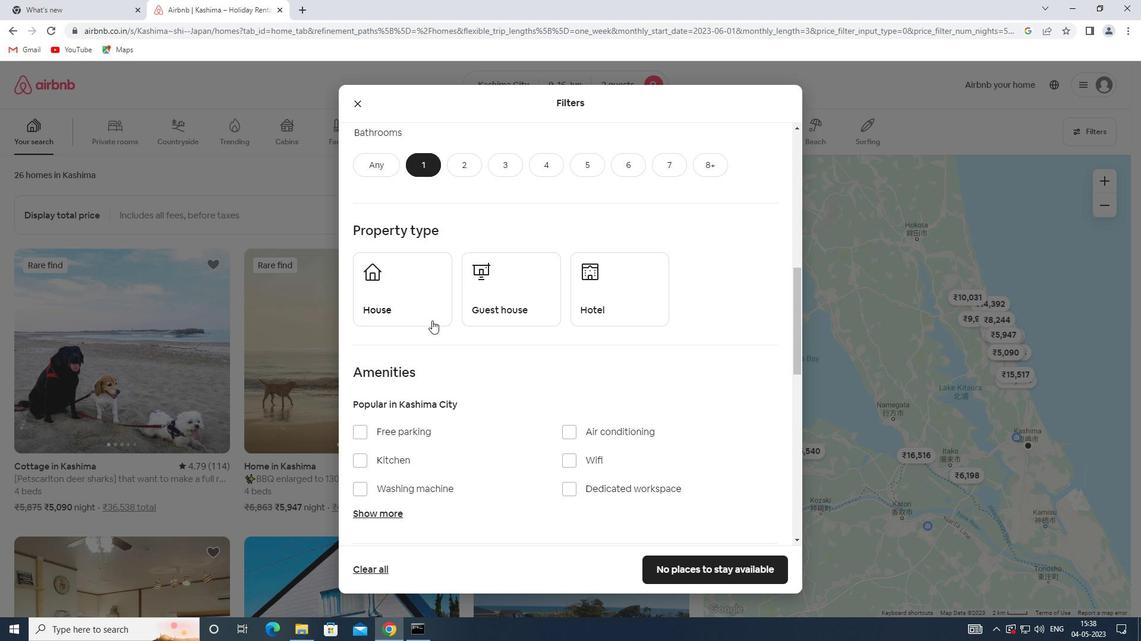 
Action: Mouse moved to (492, 308)
Screenshot: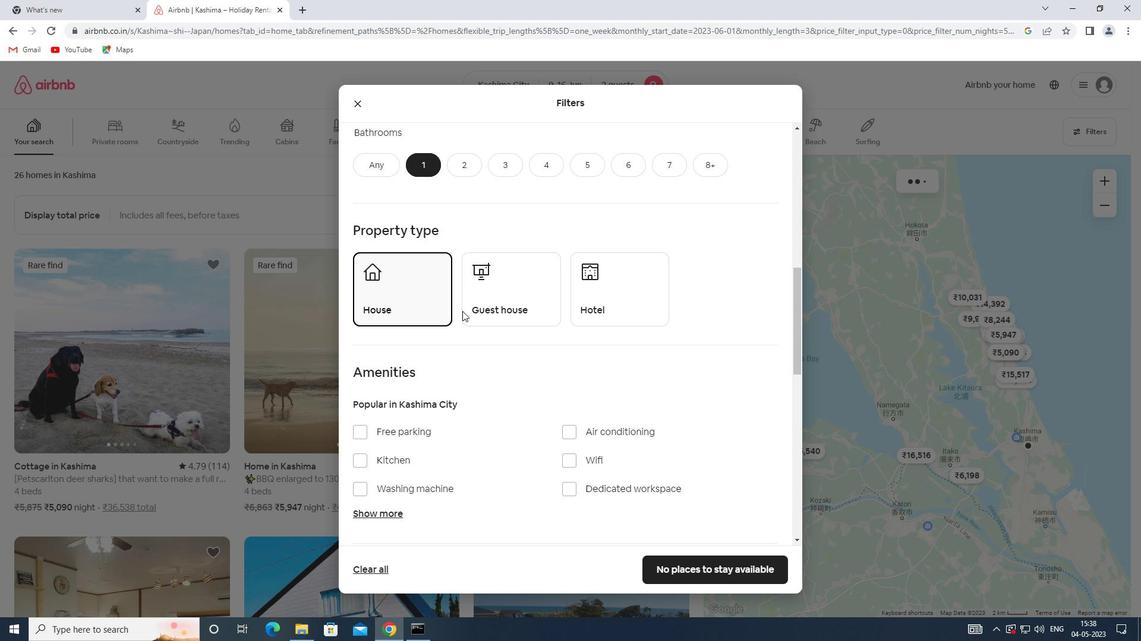 
Action: Mouse pressed left at (492, 308)
Screenshot: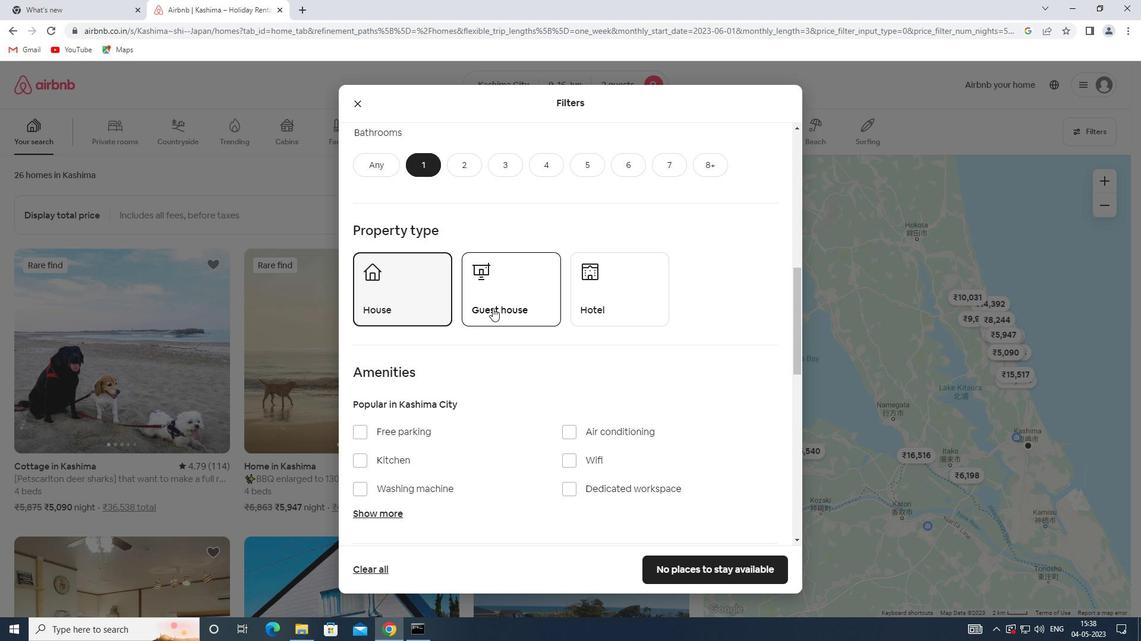 
Action: Mouse scrolled (492, 307) with delta (0, 0)
Screenshot: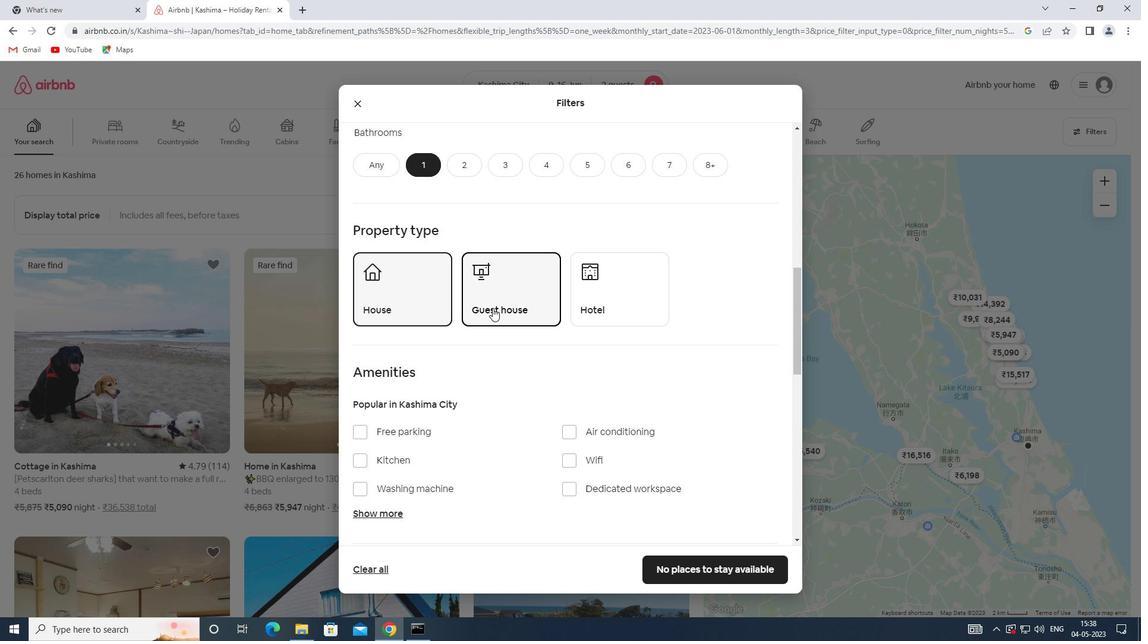 
Action: Mouse scrolled (492, 307) with delta (0, 0)
Screenshot: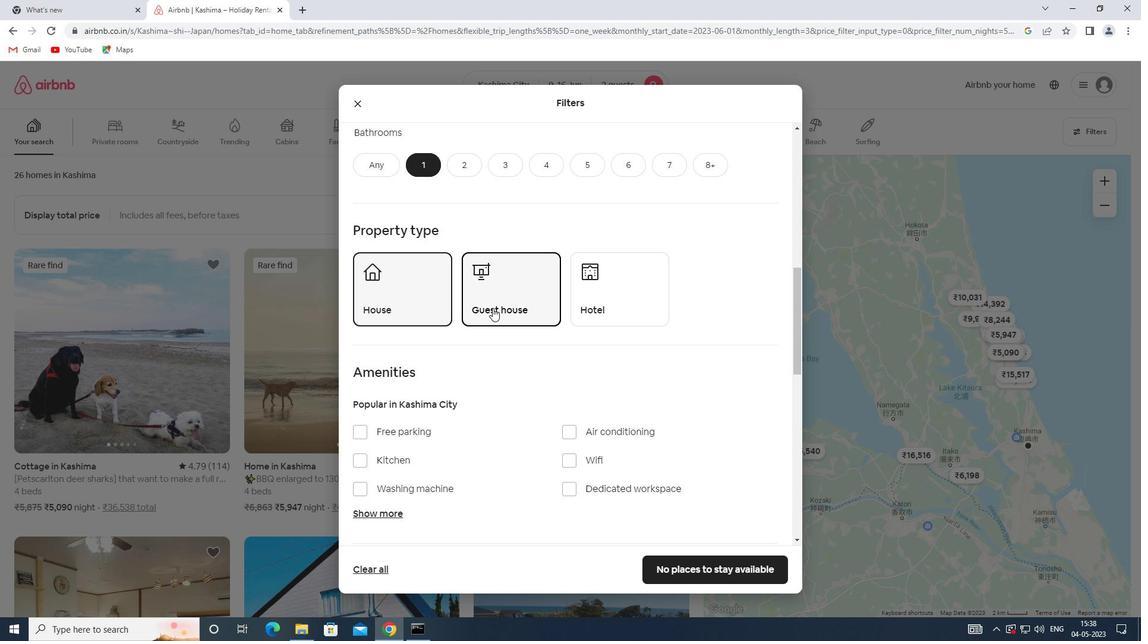 
Action: Mouse scrolled (492, 307) with delta (0, 0)
Screenshot: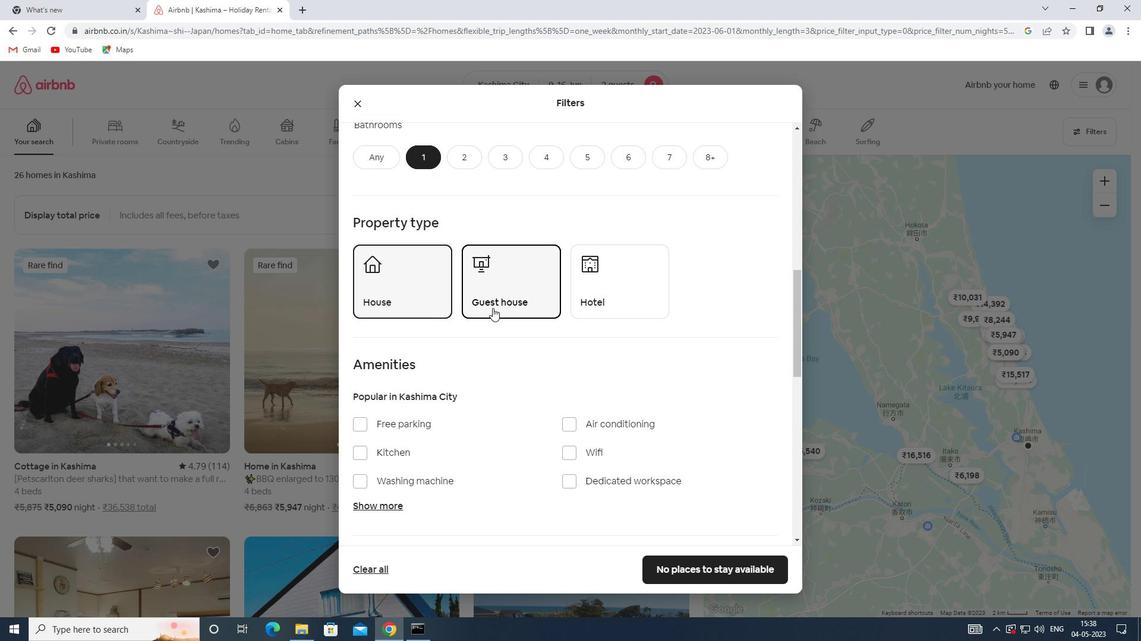 
Action: Mouse scrolled (492, 307) with delta (0, 0)
Screenshot: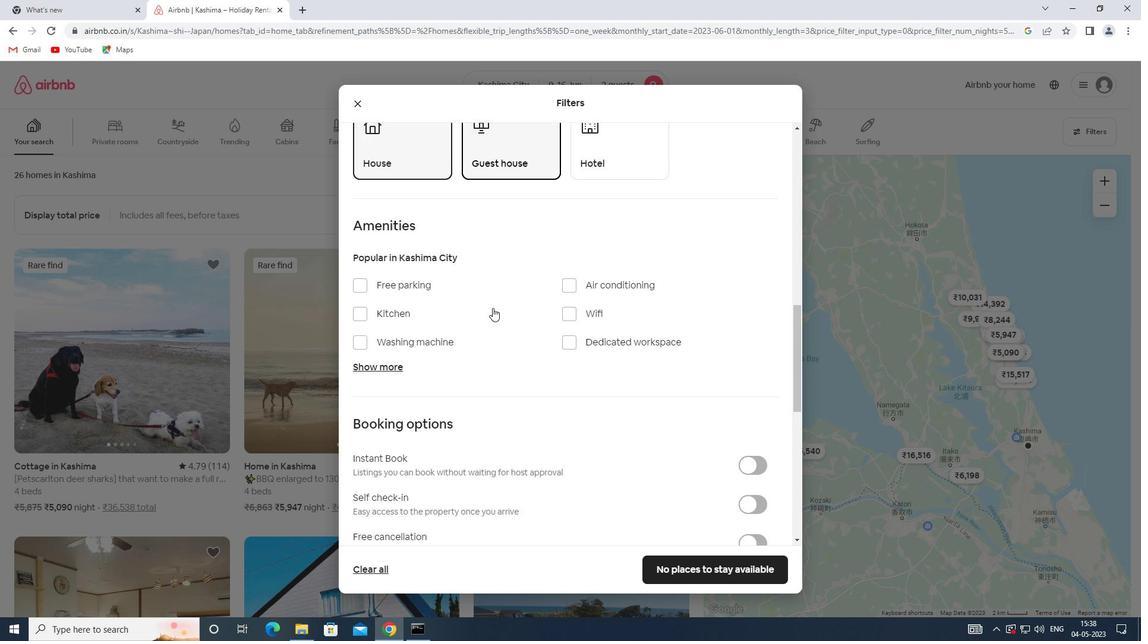 
Action: Mouse moved to (757, 405)
Screenshot: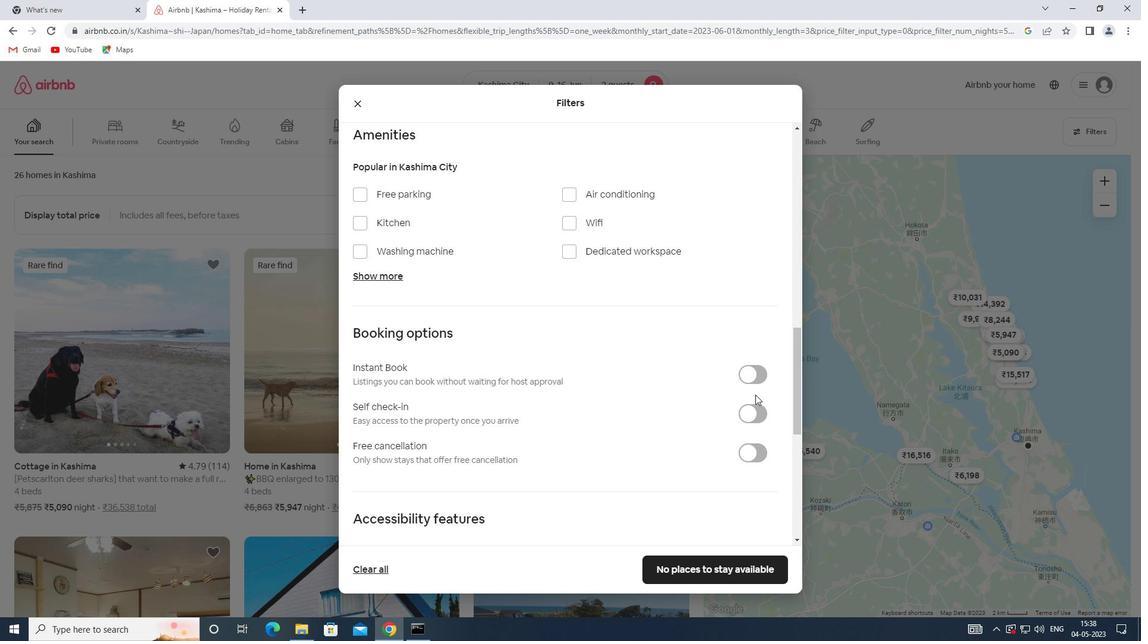 
Action: Mouse pressed left at (757, 405)
Screenshot: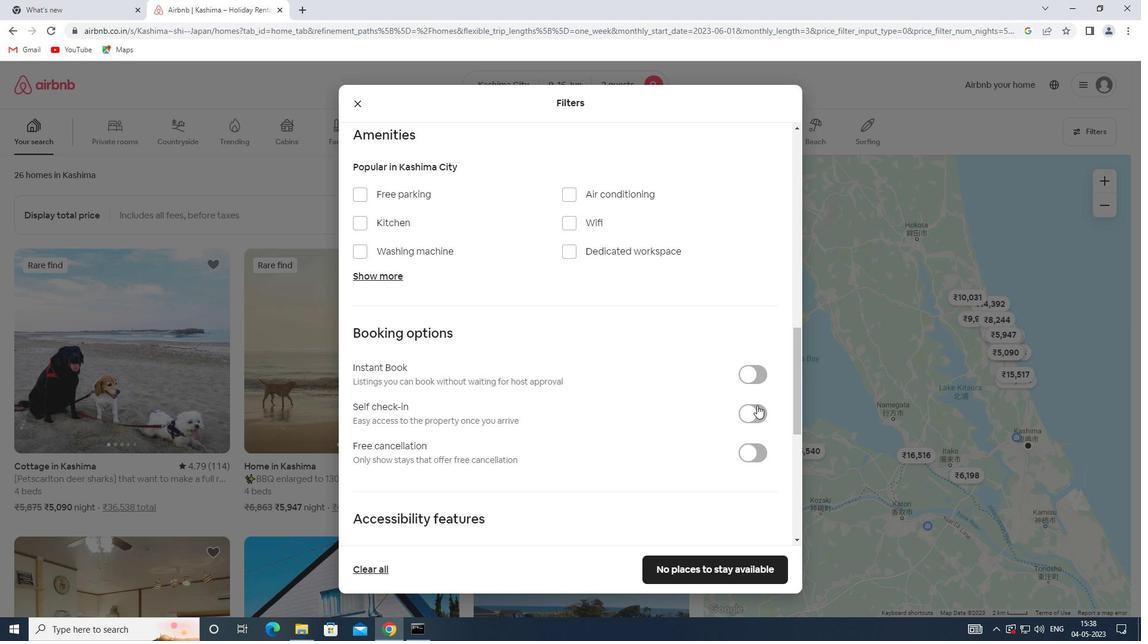 
Action: Mouse moved to (596, 397)
Screenshot: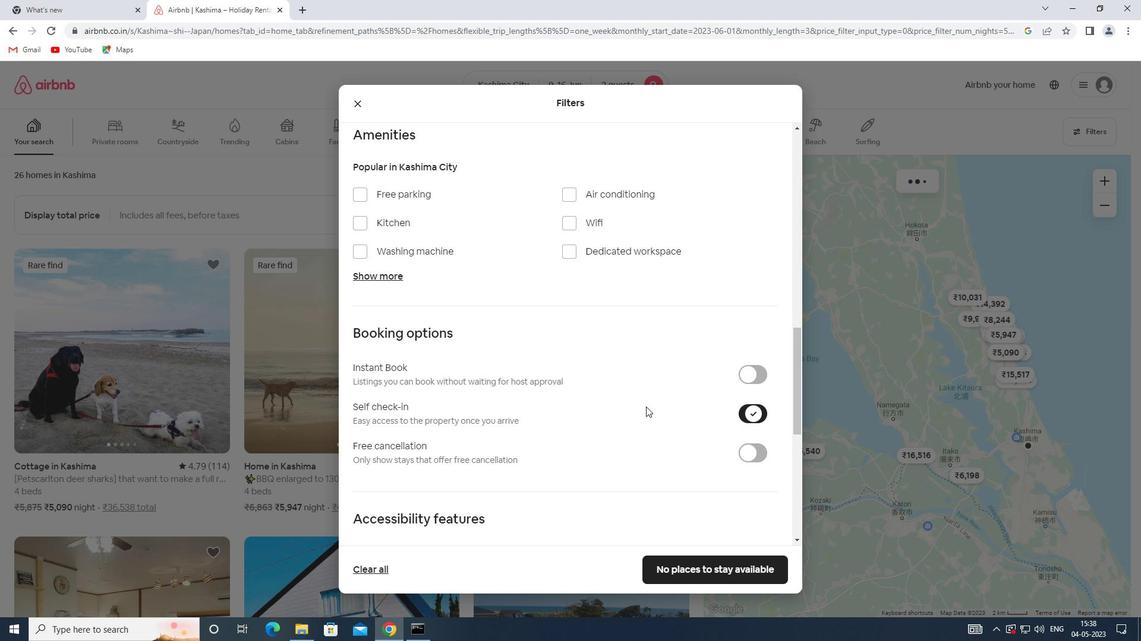 
Action: Mouse scrolled (596, 396) with delta (0, 0)
Screenshot: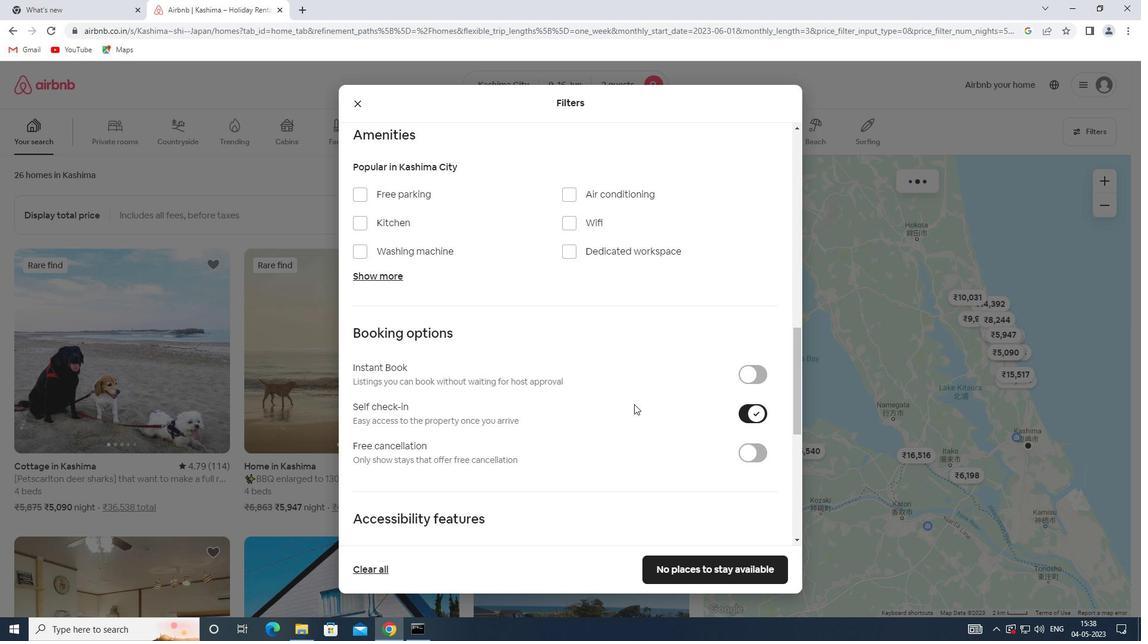 
Action: Mouse scrolled (596, 396) with delta (0, 0)
Screenshot: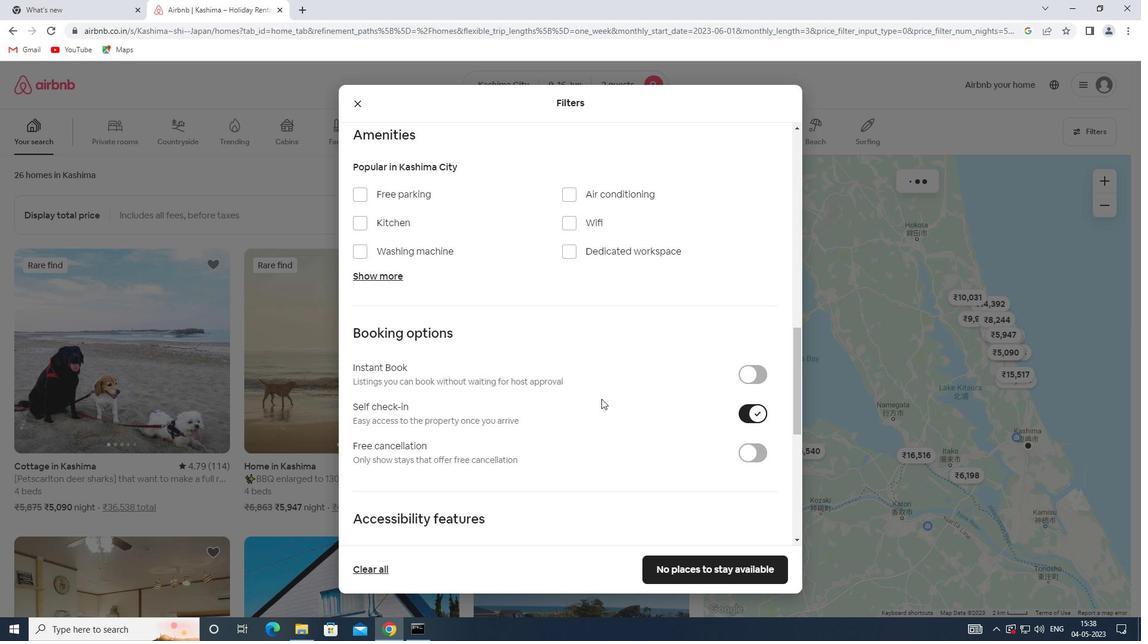 
Action: Mouse scrolled (596, 396) with delta (0, 0)
Screenshot: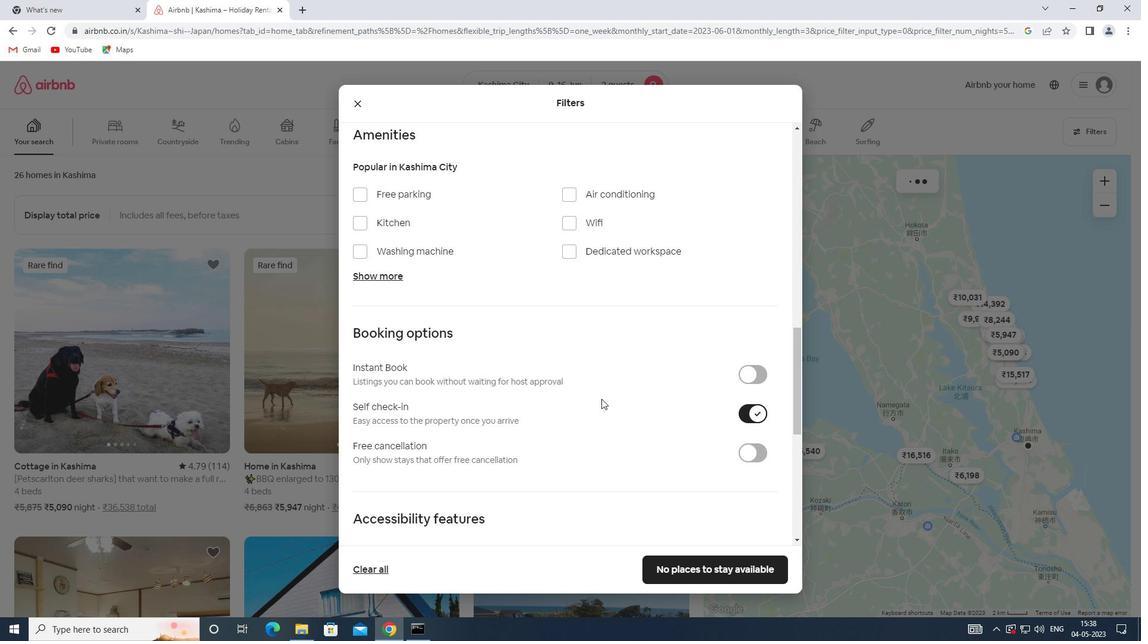 
Action: Mouse scrolled (596, 396) with delta (0, 0)
Screenshot: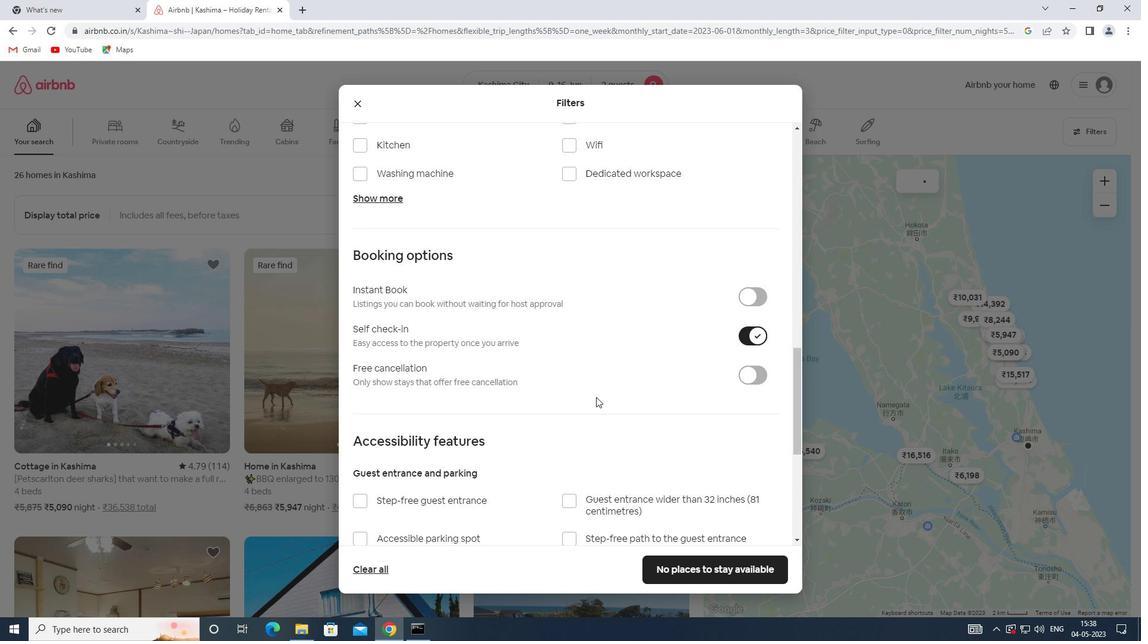 
Action: Mouse scrolled (596, 396) with delta (0, 0)
Screenshot: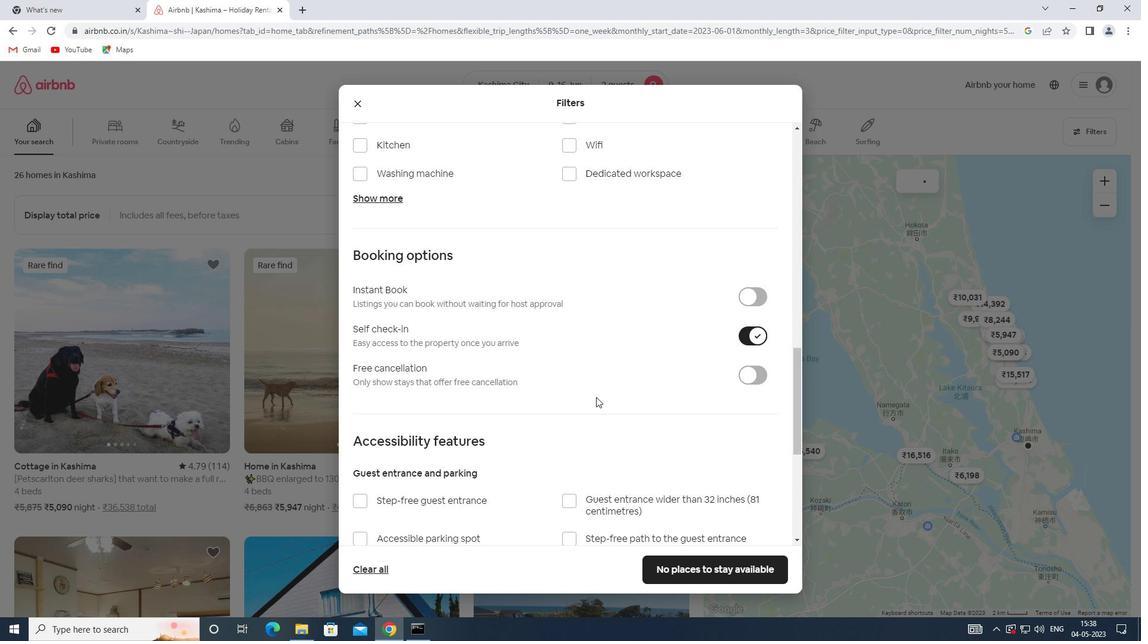 
Action: Mouse scrolled (596, 396) with delta (0, 0)
Screenshot: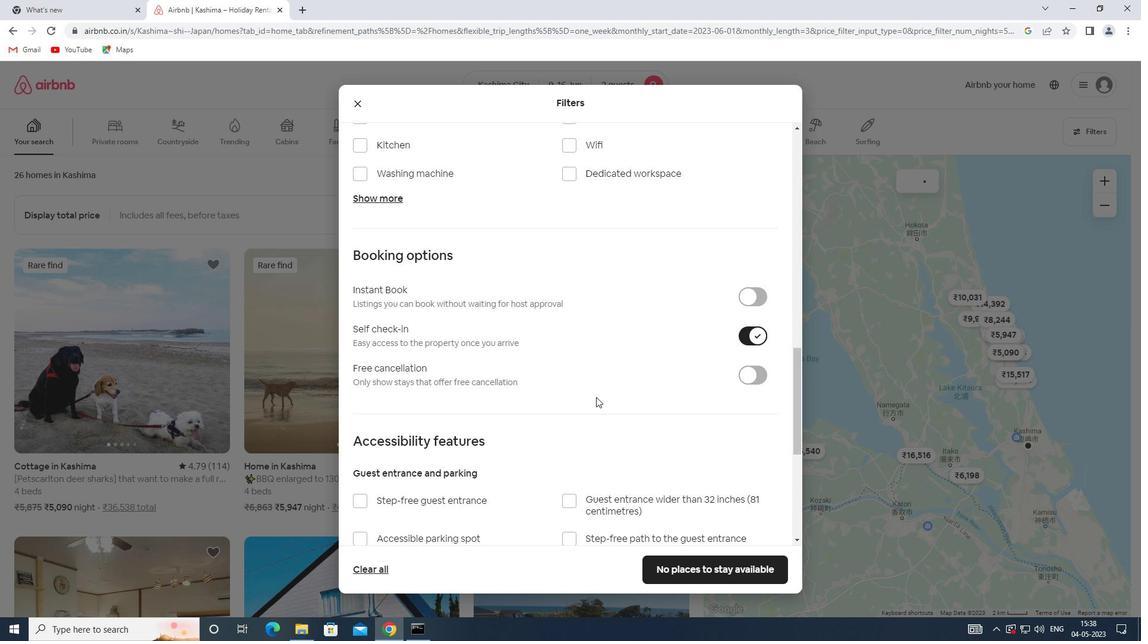 
Action: Mouse scrolled (596, 396) with delta (0, 0)
Screenshot: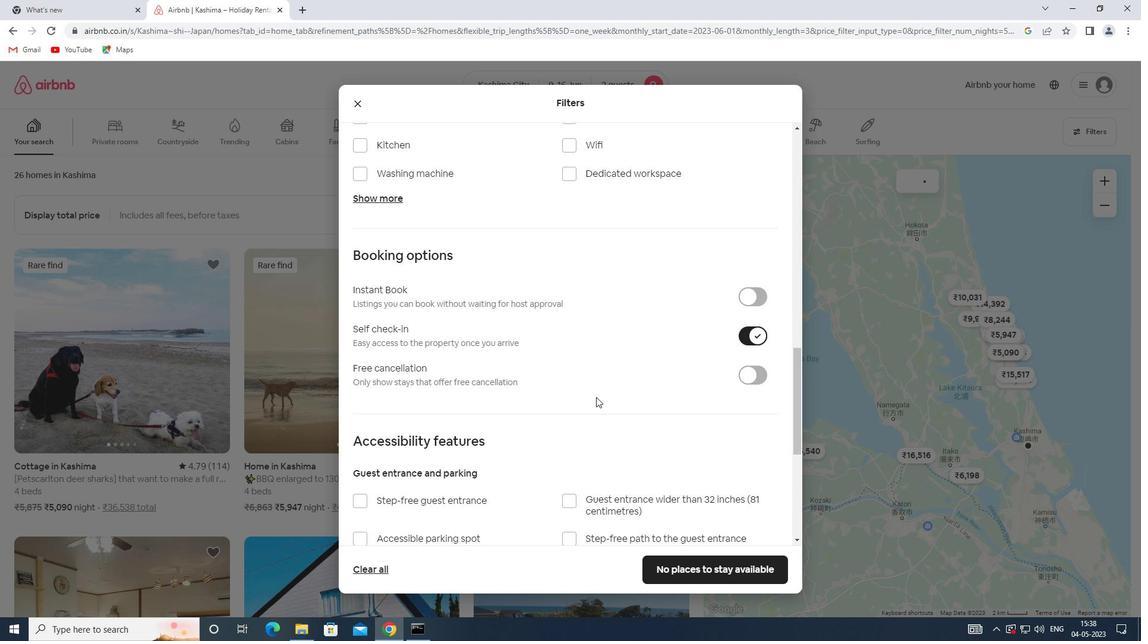 
Action: Mouse moved to (363, 461)
Screenshot: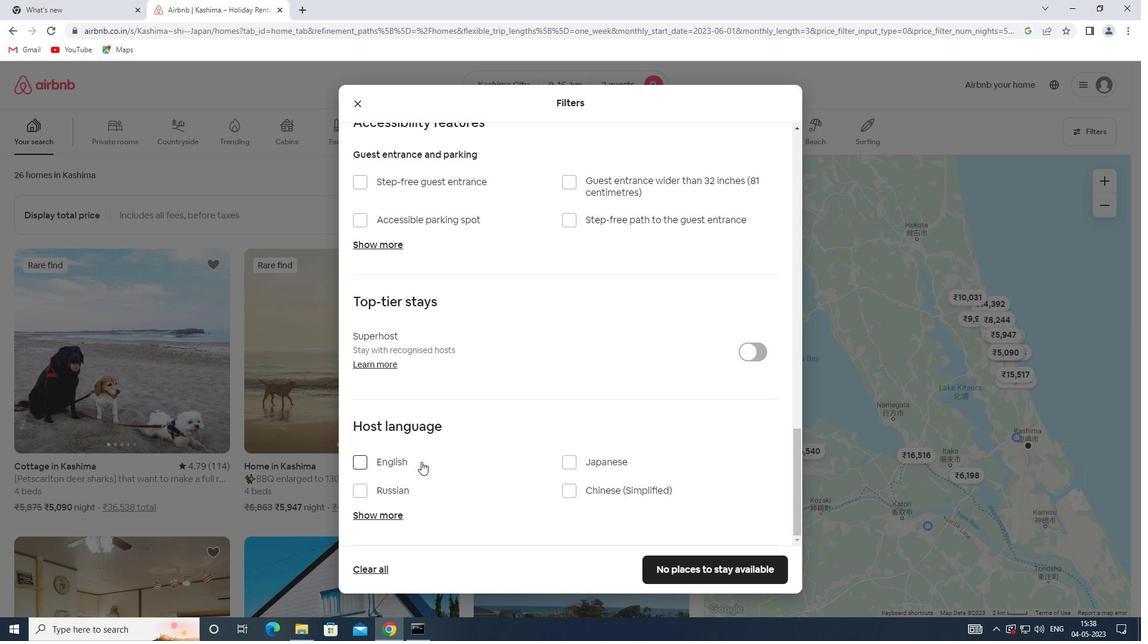
Action: Mouse pressed left at (363, 461)
Screenshot: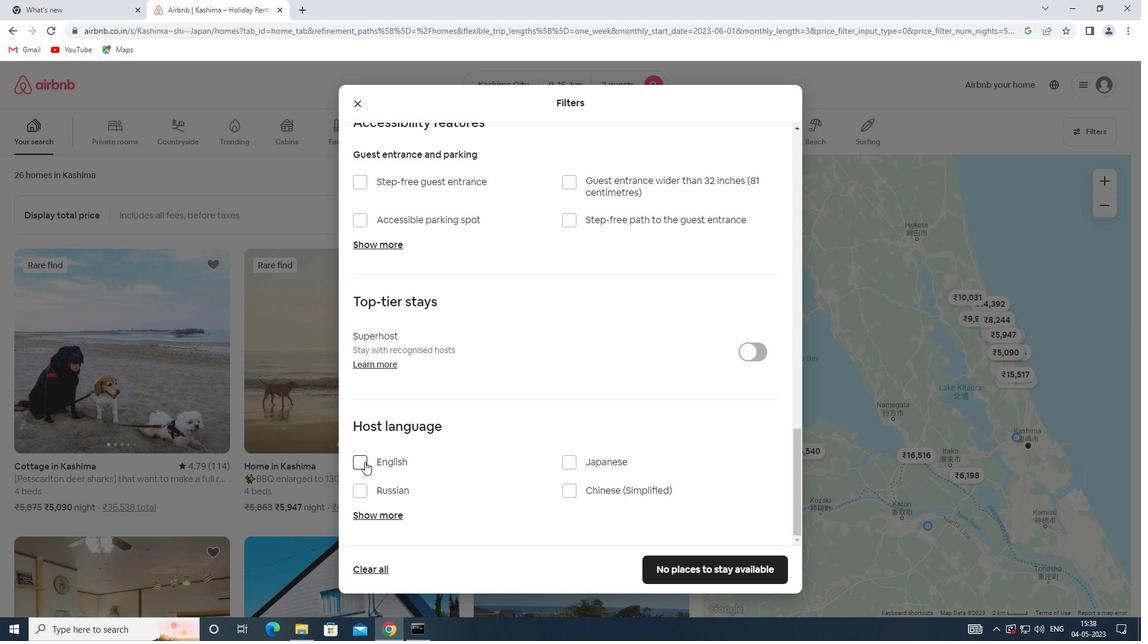
Action: Mouse moved to (691, 560)
Screenshot: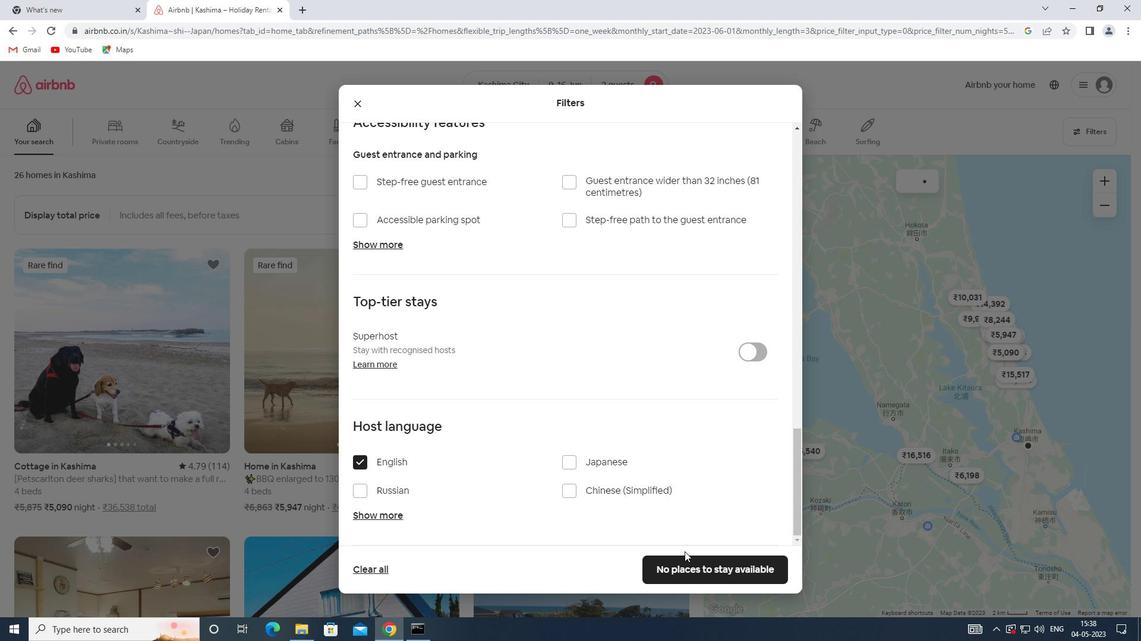 
Action: Mouse pressed left at (691, 560)
Screenshot: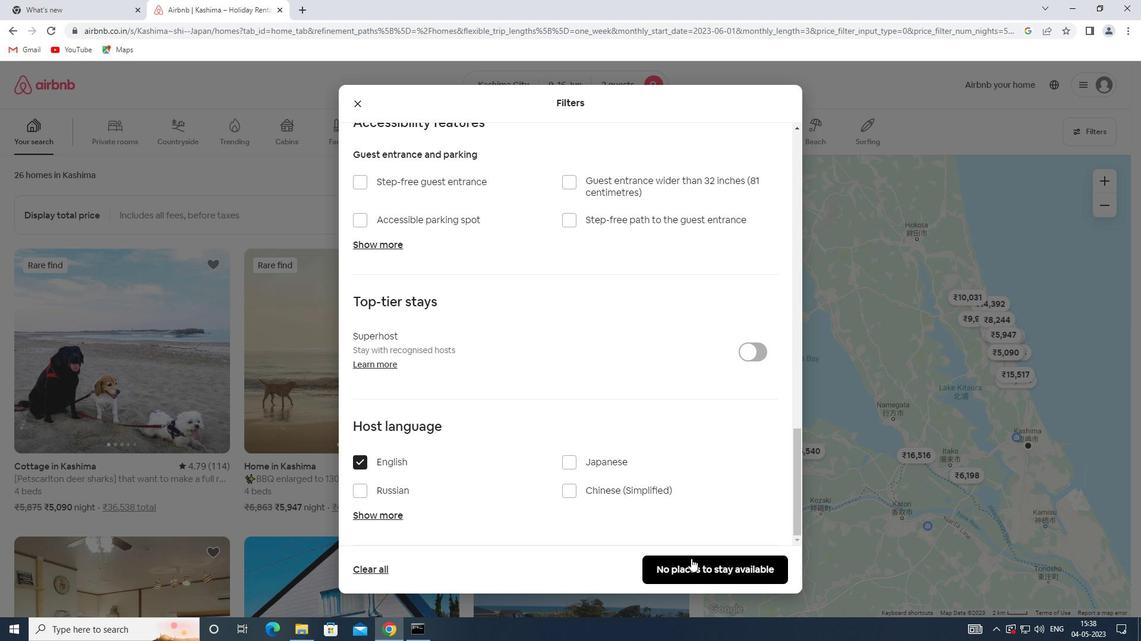 
